 Task: Fill out the customer information form with the provided details.
Action: Mouse moved to (470, 98)
Screenshot: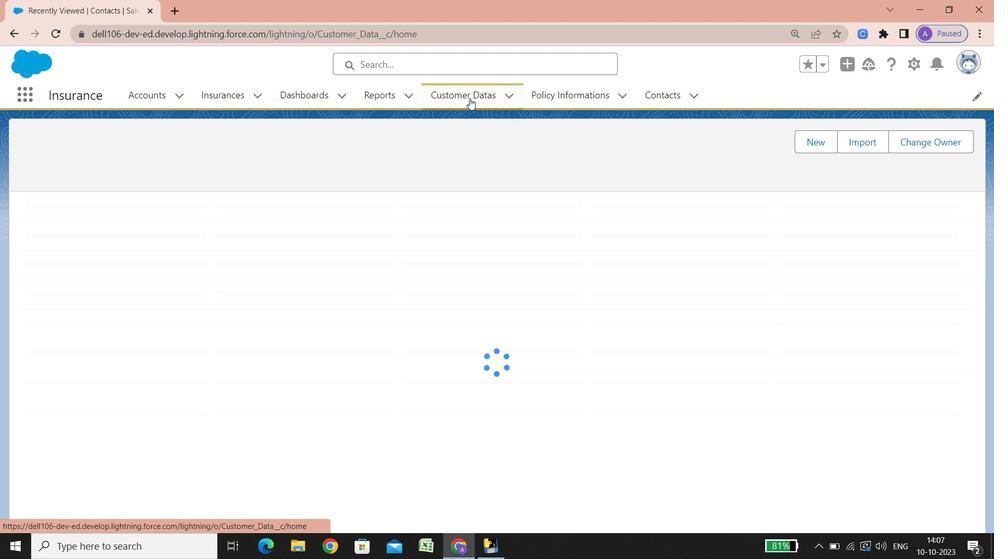 
Action: Mouse pressed left at (470, 98)
Screenshot: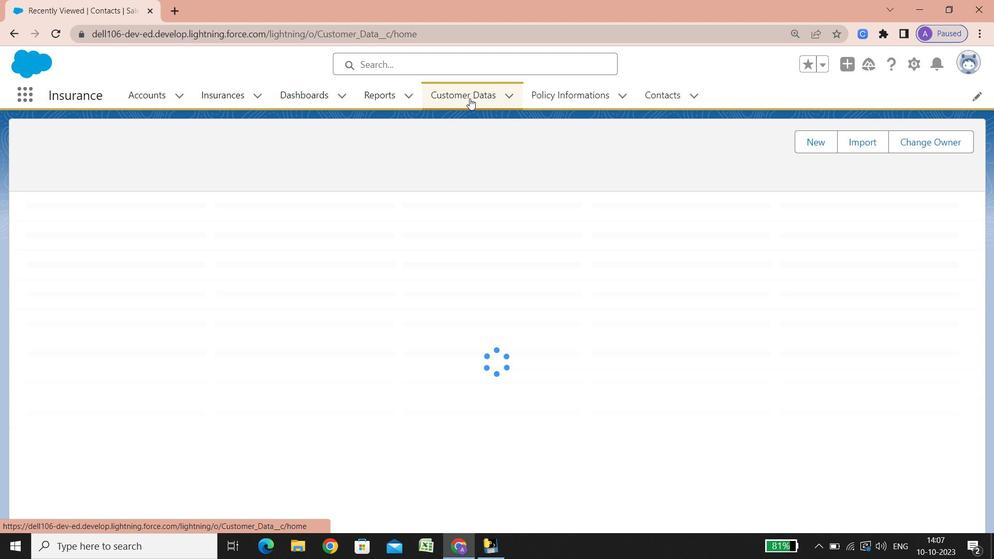
Action: Mouse pressed left at (470, 98)
Screenshot: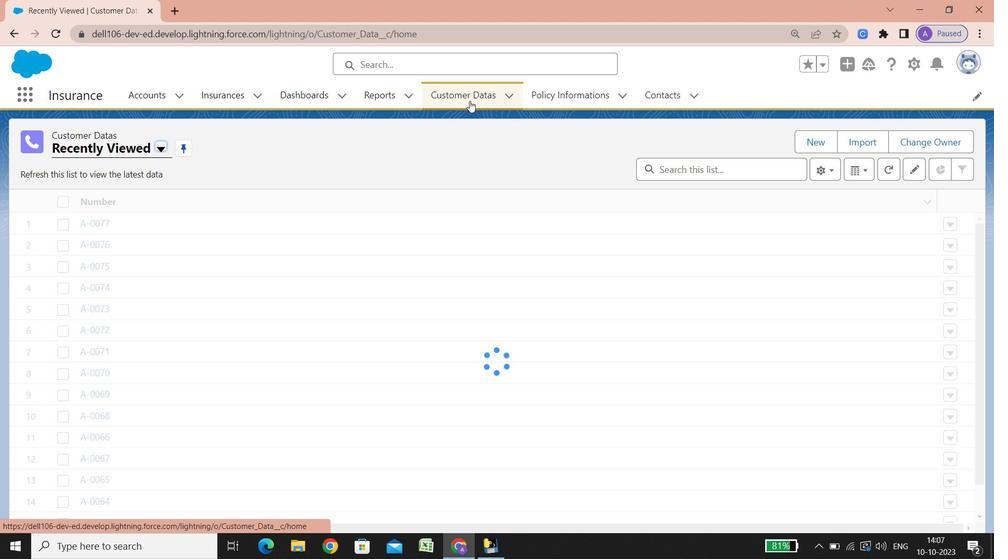 
Action: Mouse moved to (814, 143)
Screenshot: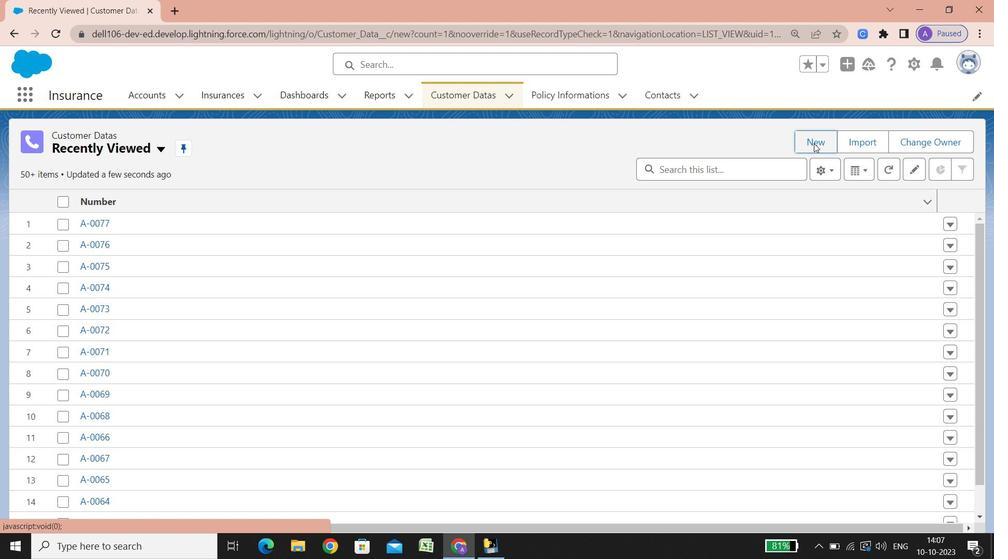
Action: Mouse pressed left at (814, 143)
Screenshot: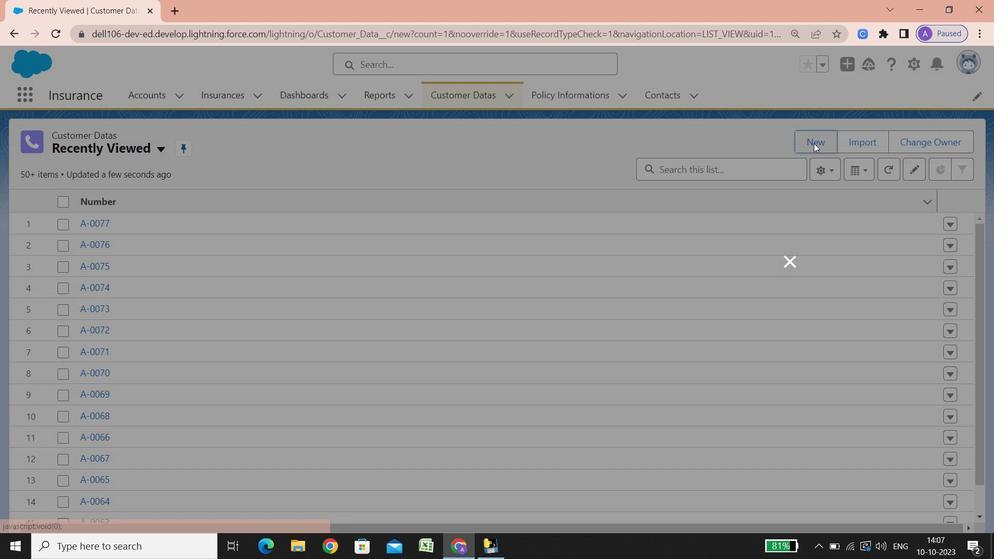 
Action: Mouse moved to (248, 238)
Screenshot: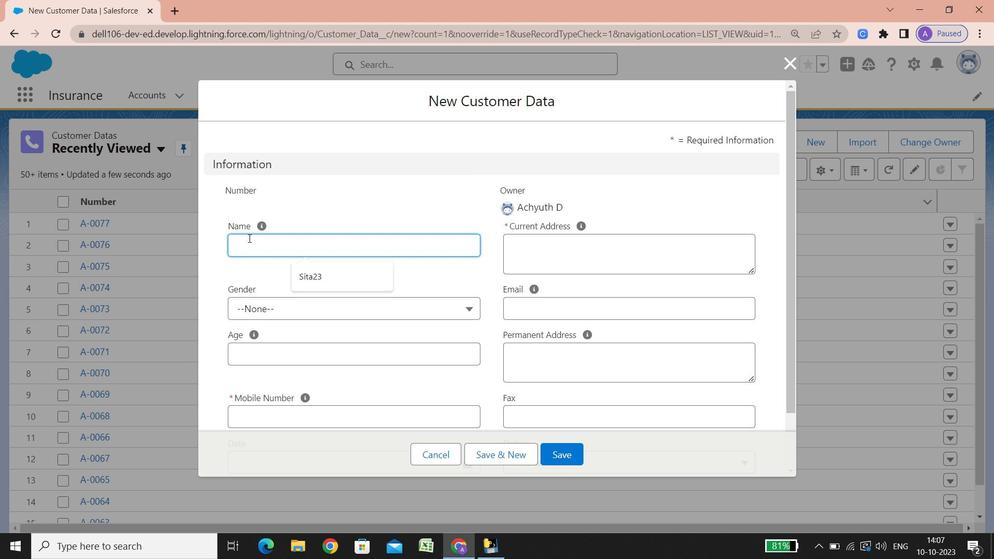 
Action: Mouse pressed left at (248, 238)
Screenshot: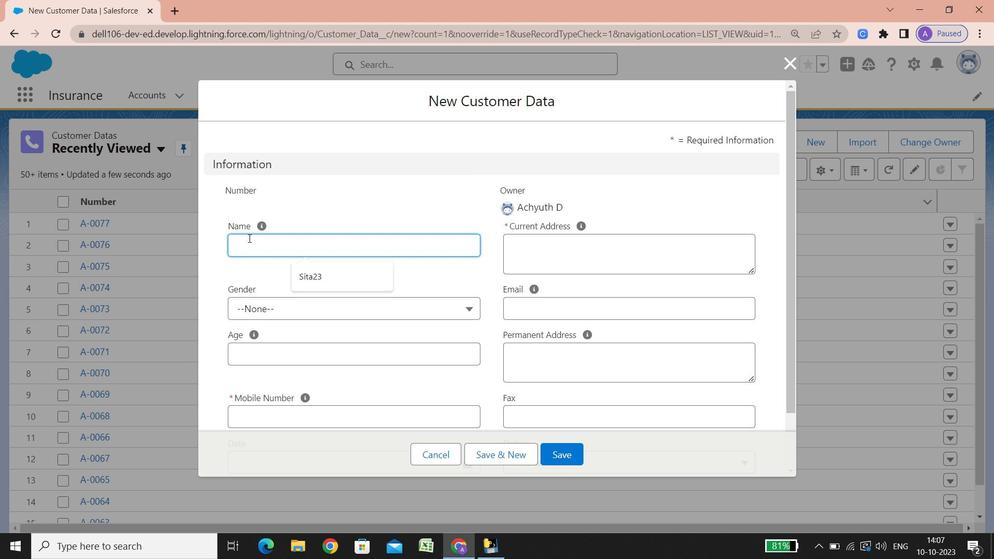 
Action: Key pressed <Key.shift><Key.shift><Key.shift><Key.shift>Ram78
Screenshot: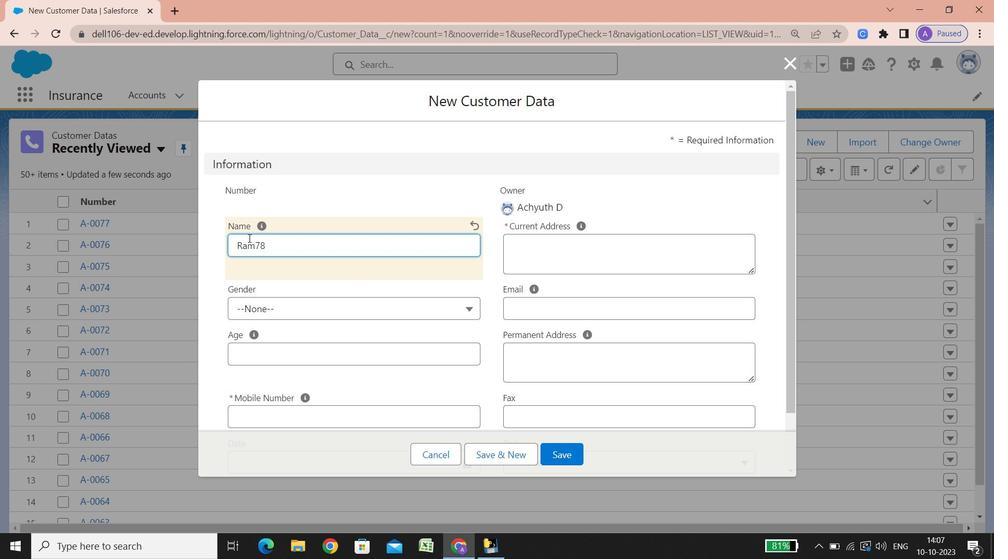 
Action: Mouse moved to (347, 309)
Screenshot: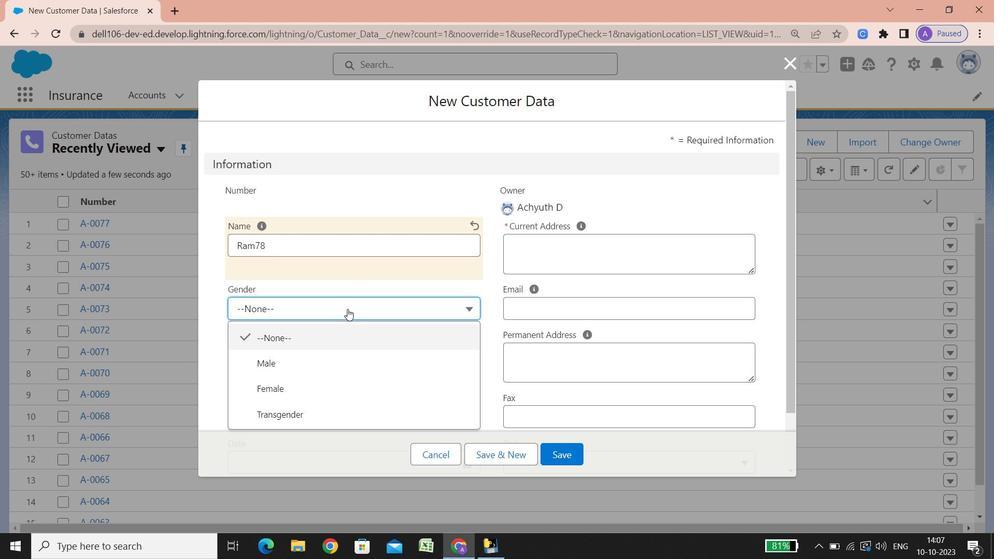 
Action: Mouse pressed left at (347, 309)
Screenshot: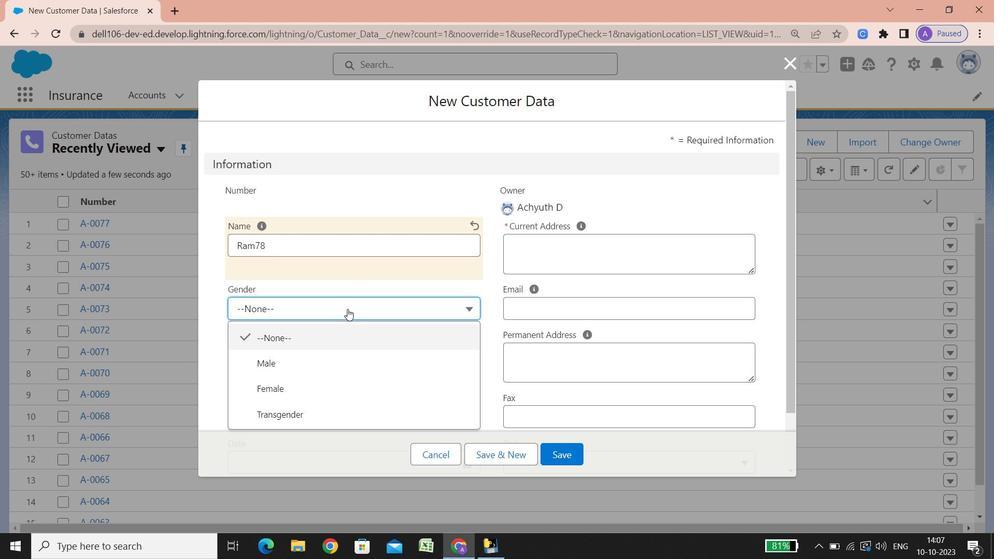 
Action: Mouse moved to (292, 366)
Screenshot: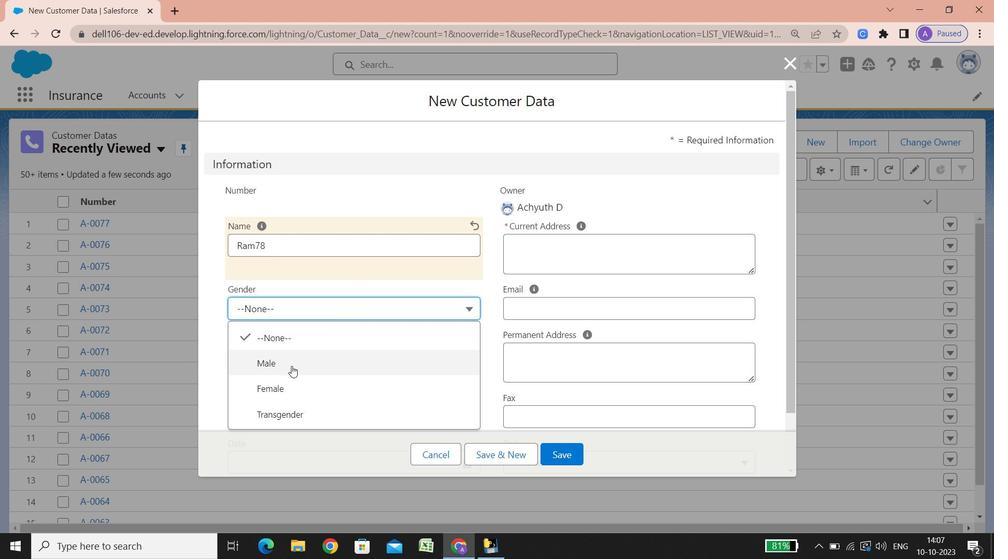
Action: Mouse pressed left at (292, 366)
Screenshot: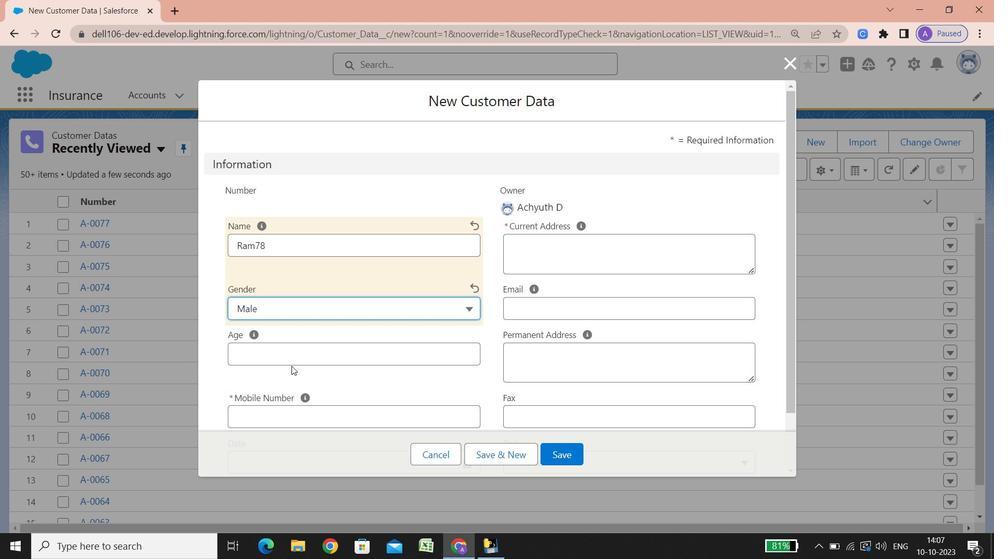 
Action: Mouse moved to (279, 355)
Screenshot: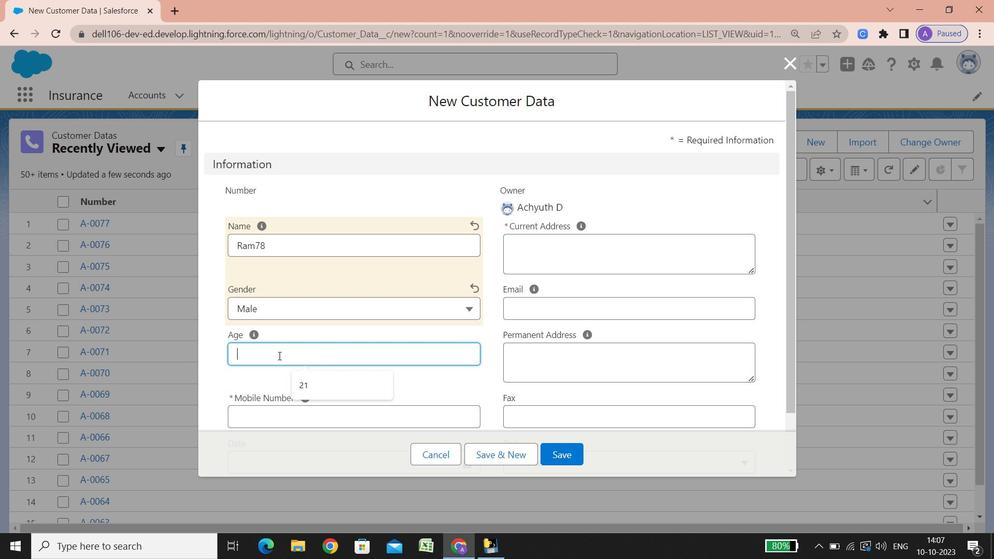 
Action: Mouse pressed left at (279, 355)
Screenshot: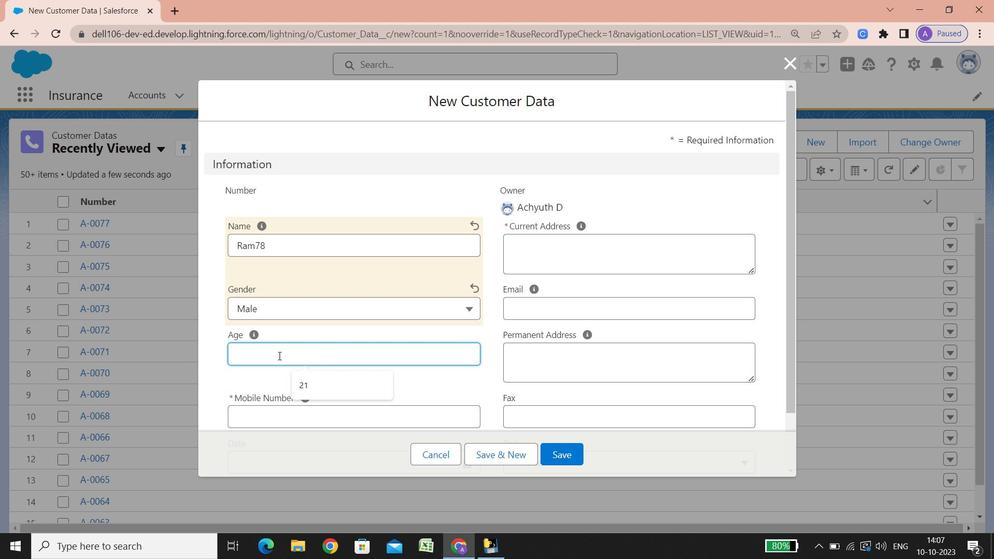
Action: Key pressed 23
Screenshot: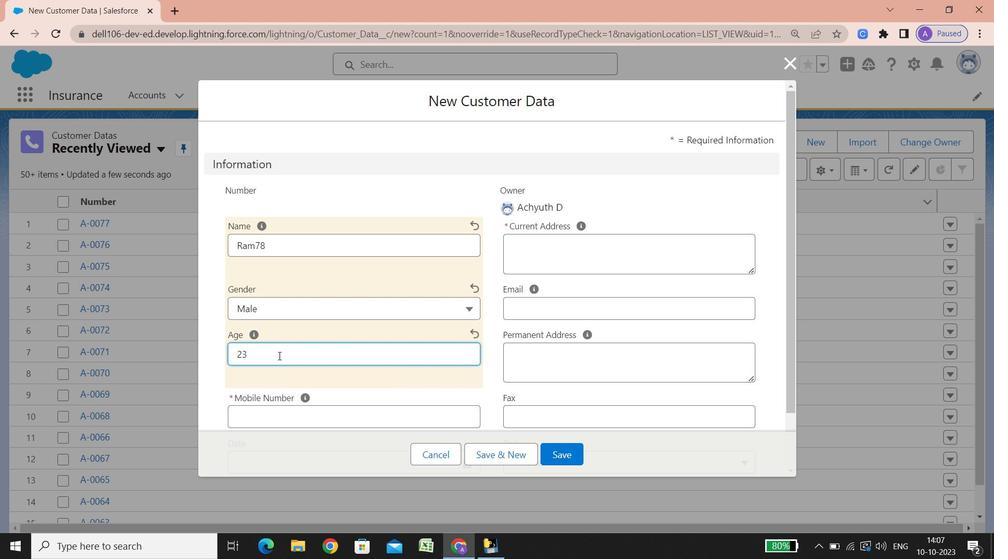 
Action: Mouse moved to (343, 376)
Screenshot: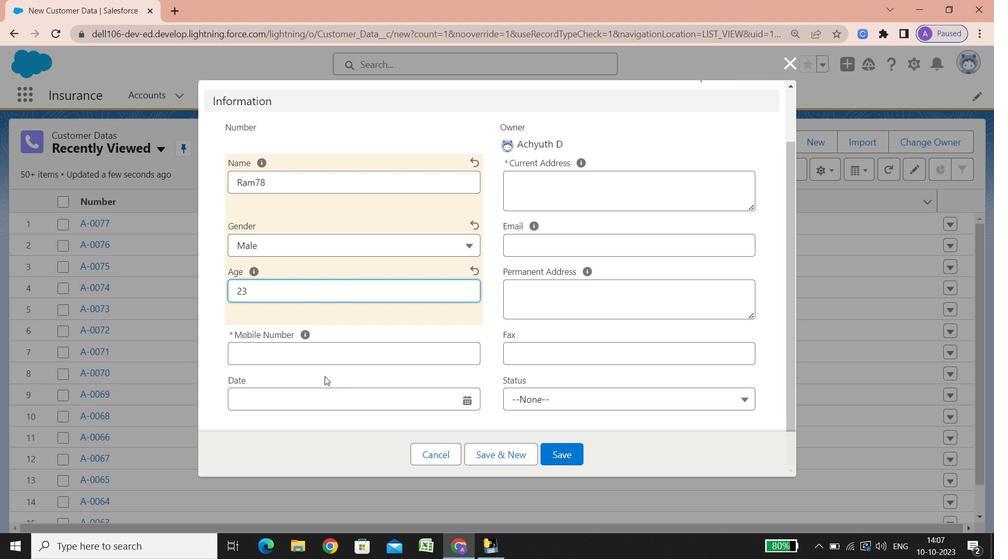 
Action: Mouse scrolled (343, 376) with delta (0, 0)
Screenshot: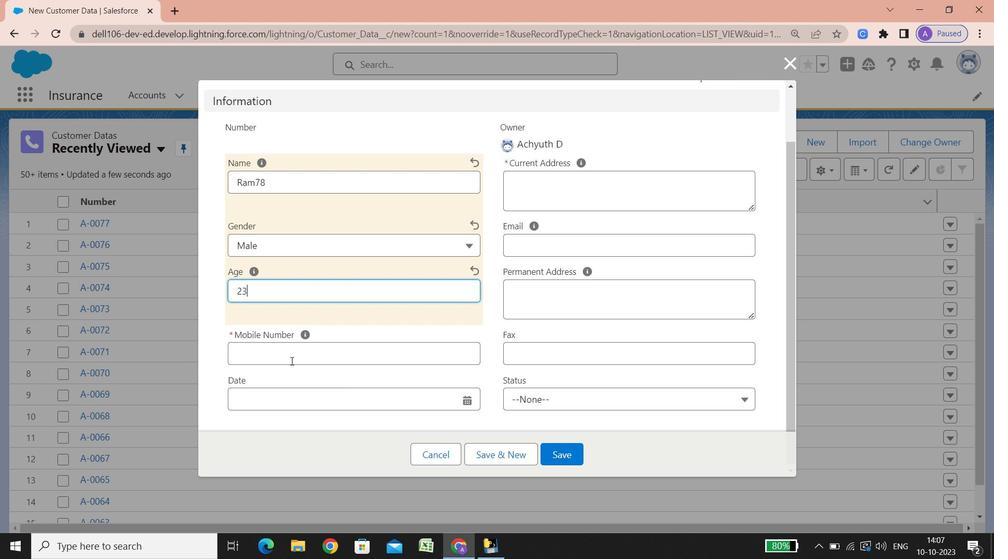 
Action: Mouse scrolled (343, 376) with delta (0, 0)
Screenshot: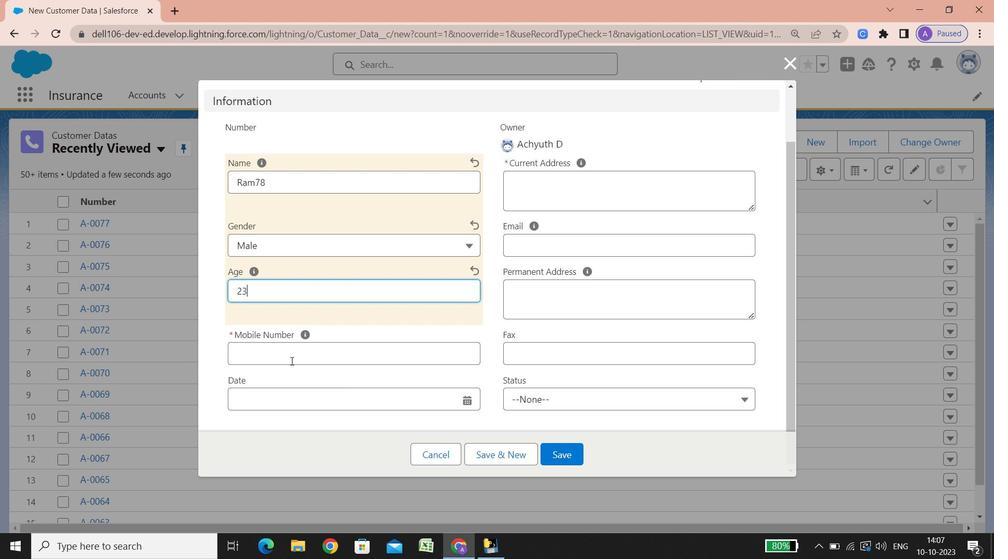 
Action: Mouse scrolled (343, 376) with delta (0, 0)
Screenshot: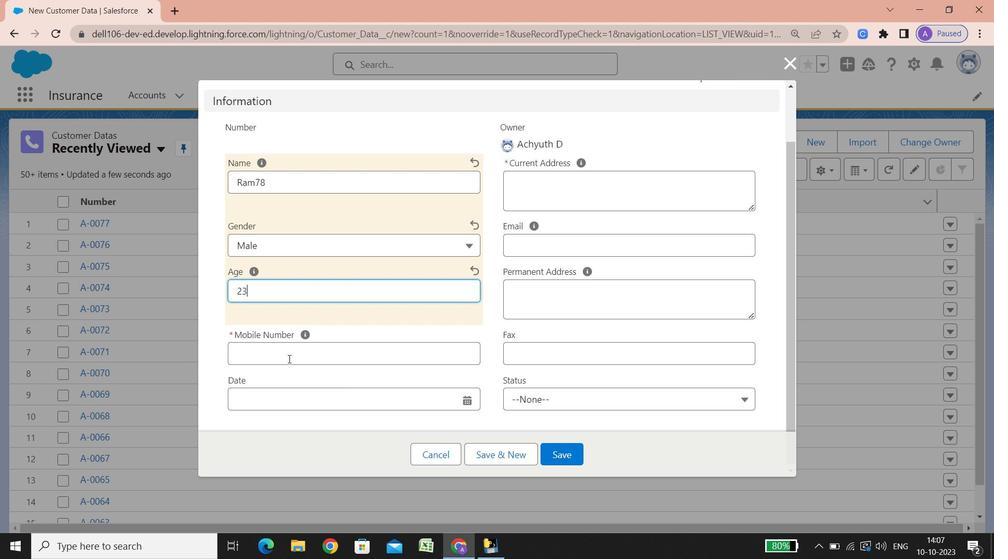 
Action: Mouse scrolled (343, 376) with delta (0, 0)
Screenshot: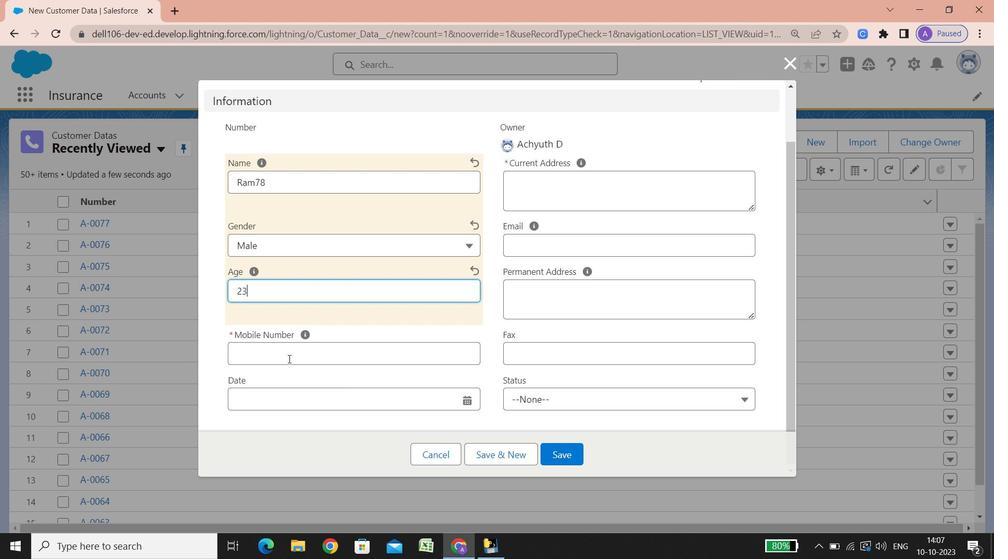 
Action: Mouse scrolled (343, 376) with delta (0, 0)
Screenshot: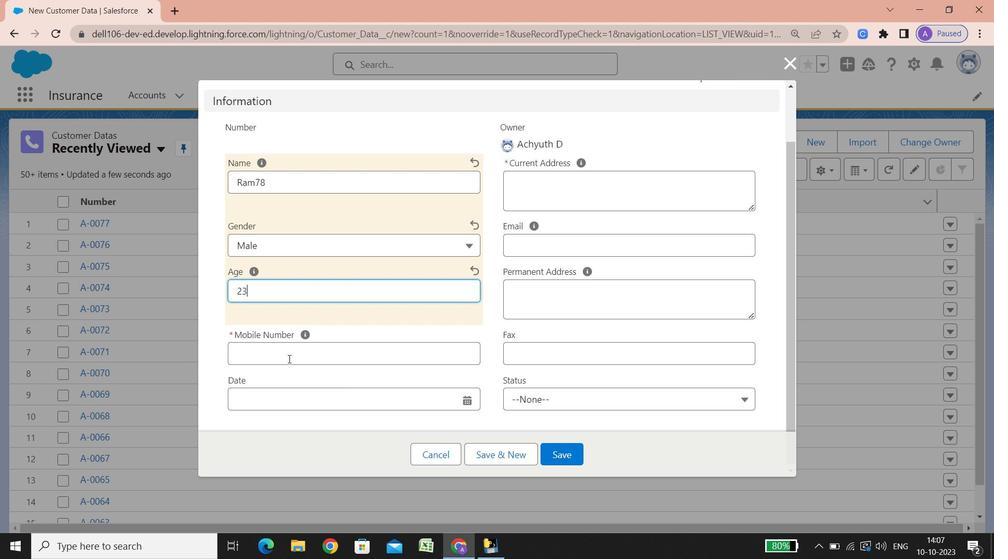 
Action: Mouse scrolled (343, 376) with delta (0, 0)
Screenshot: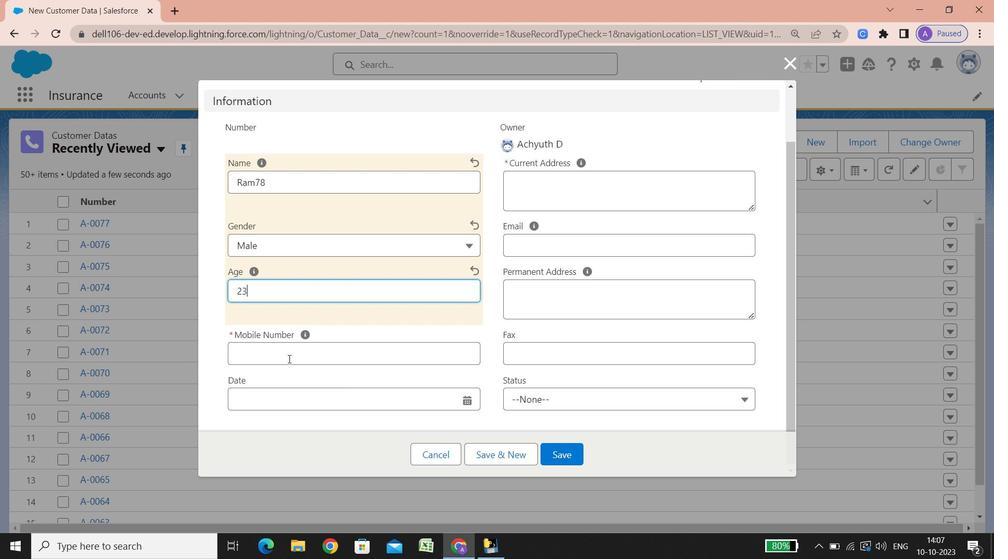 
Action: Mouse scrolled (343, 376) with delta (0, 0)
Screenshot: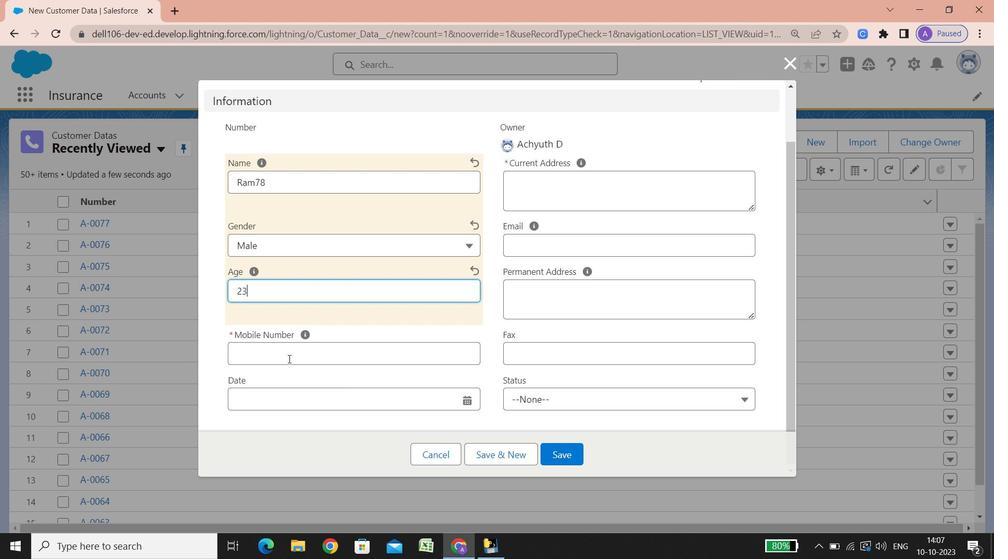 
Action: Mouse scrolled (343, 376) with delta (0, 0)
Screenshot: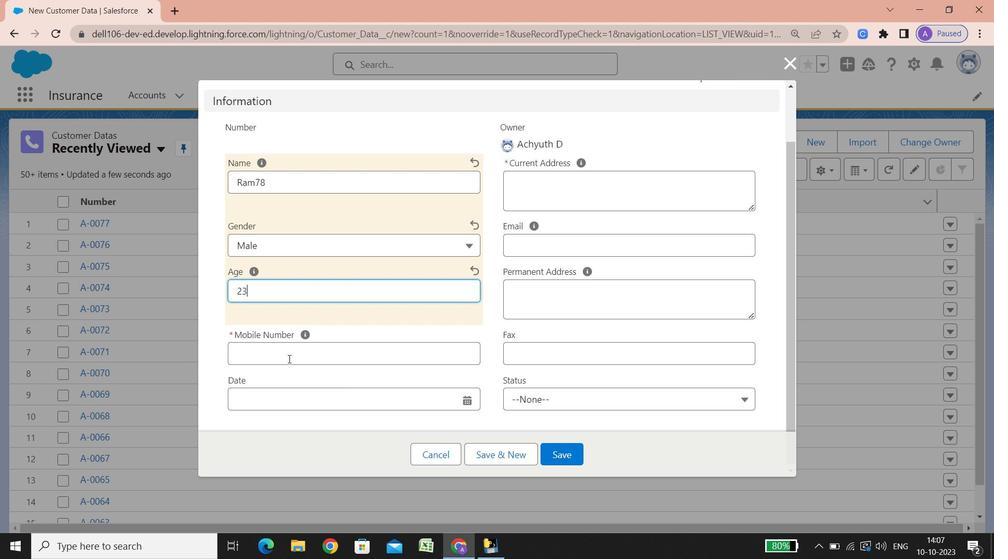
Action: Mouse moved to (288, 359)
Screenshot: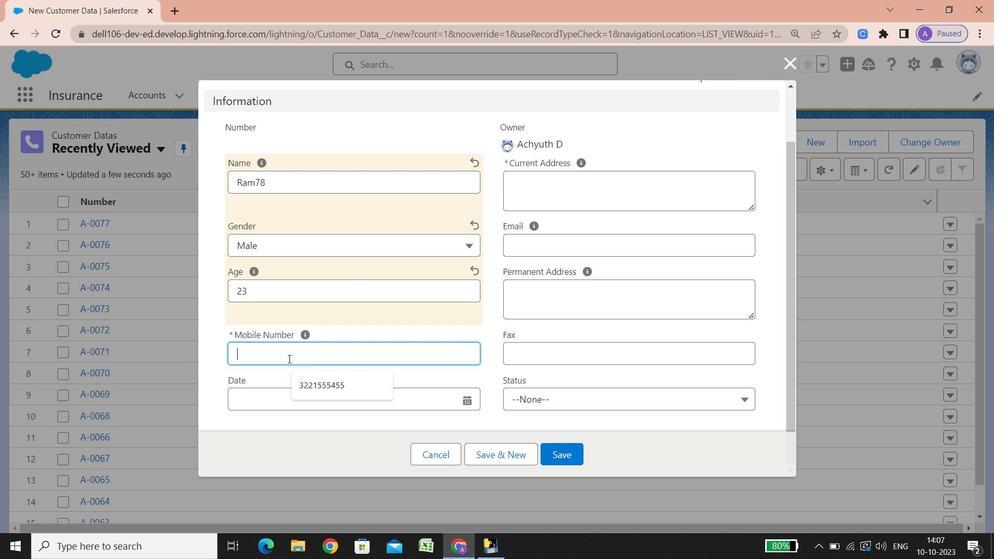 
Action: Mouse pressed left at (288, 359)
Screenshot: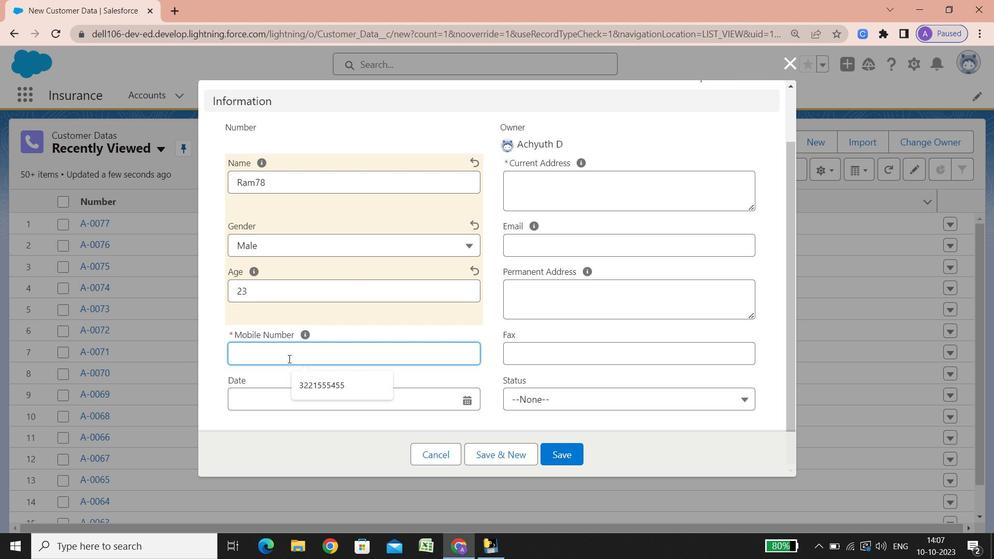 
Action: Key pressed 222851084
Screenshot: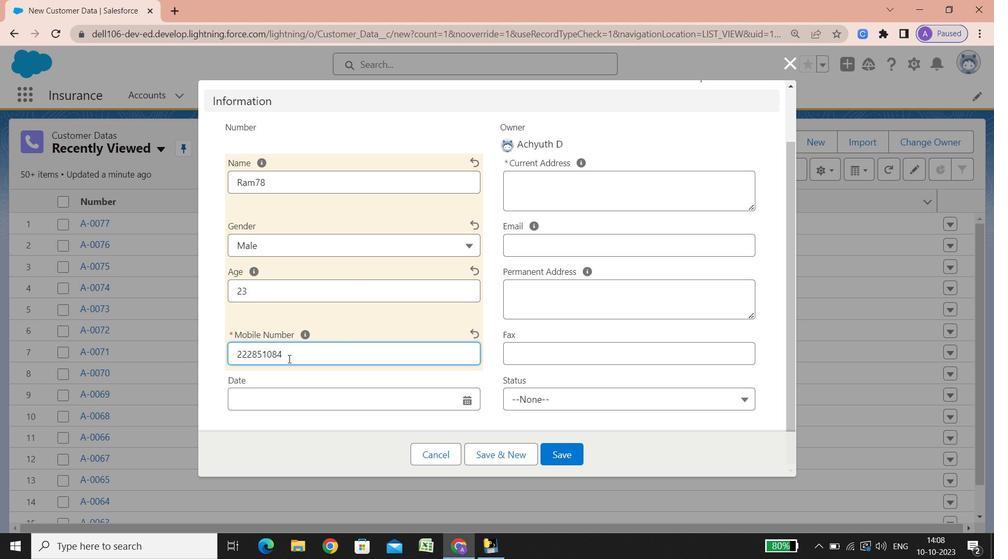 
Action: Mouse moved to (466, 406)
Screenshot: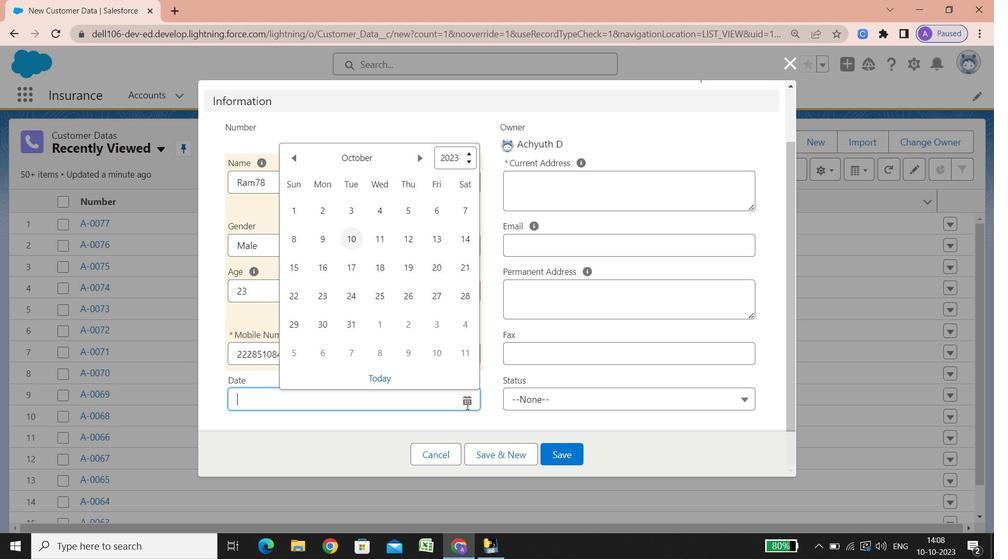 
Action: Mouse pressed left at (466, 406)
Screenshot: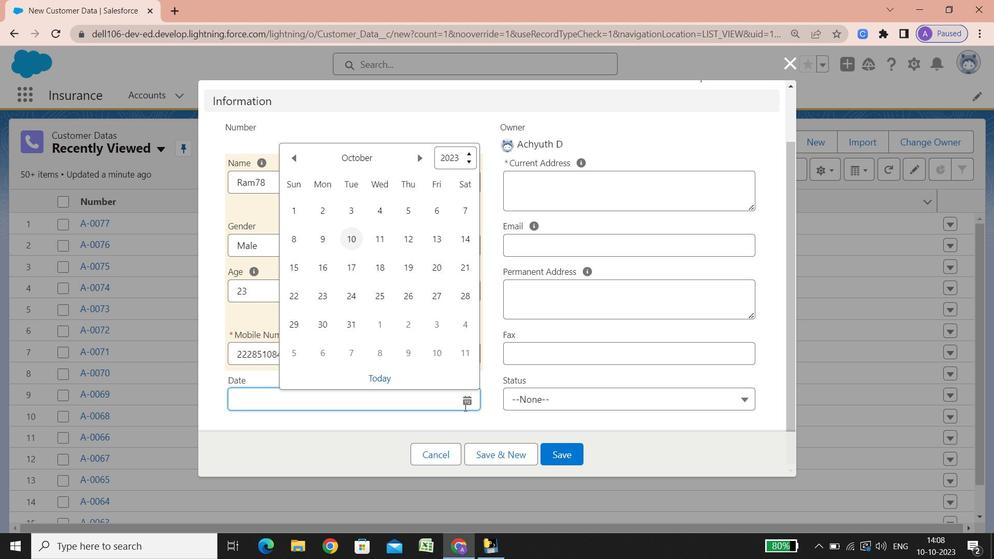 
Action: Mouse moved to (381, 375)
Screenshot: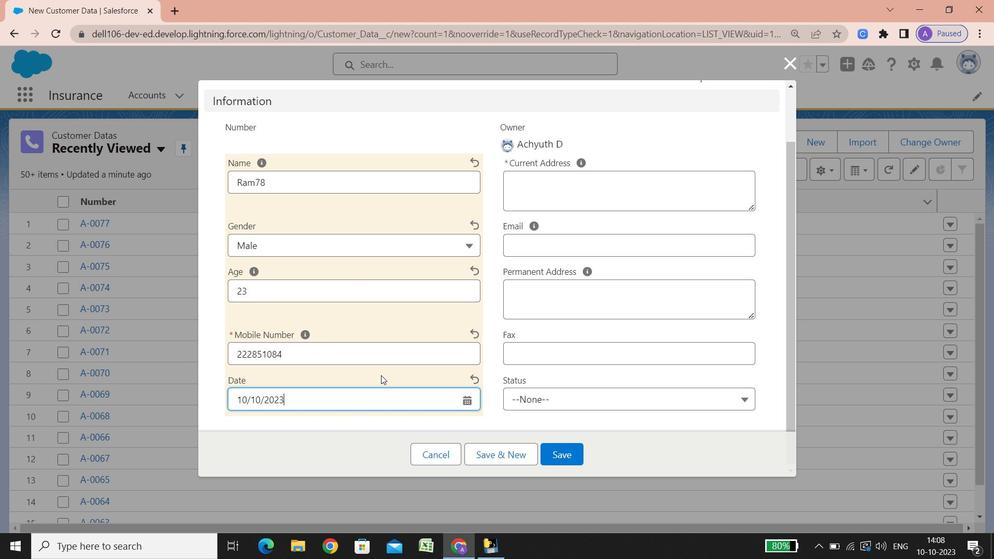 
Action: Mouse pressed left at (381, 375)
Screenshot: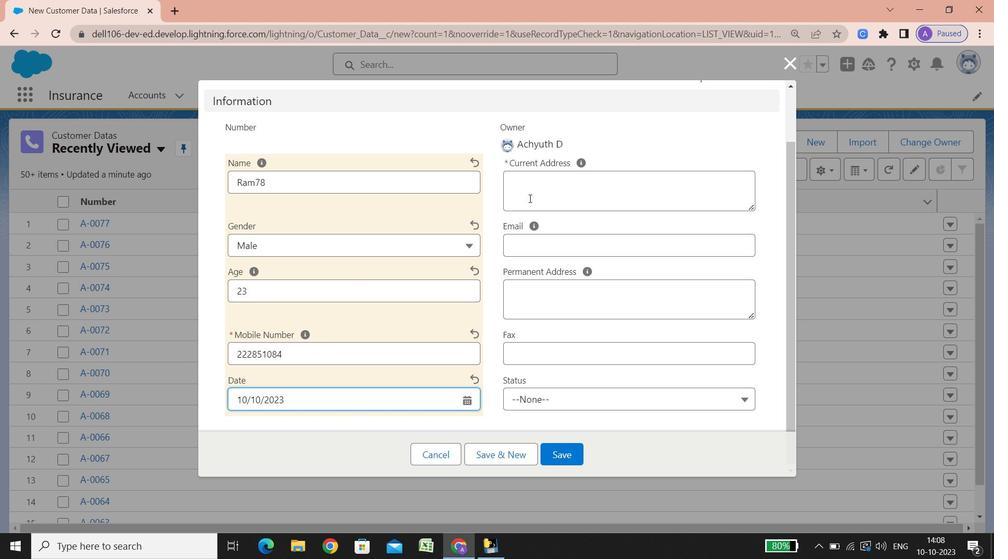 
Action: Mouse moved to (521, 183)
Screenshot: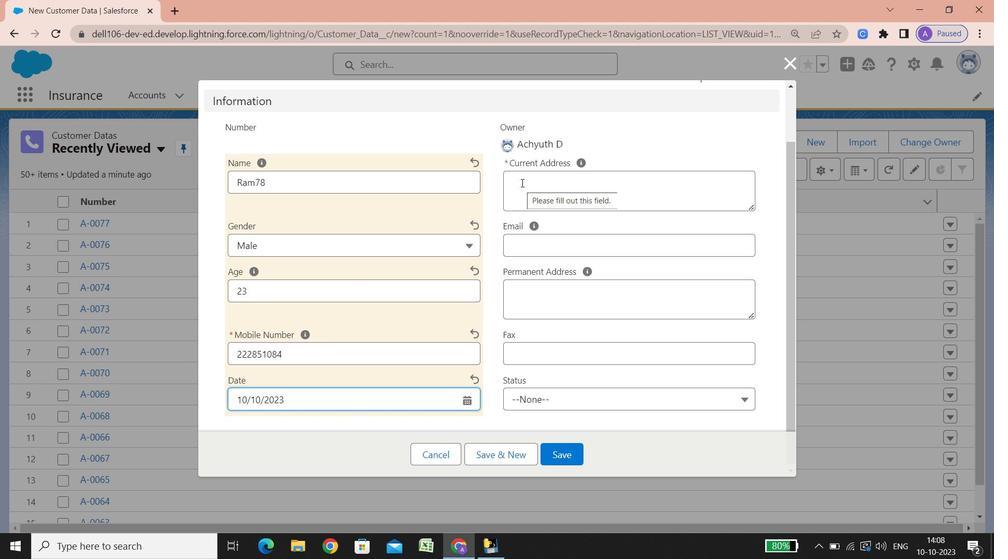 
Action: Mouse pressed left at (521, 183)
Screenshot: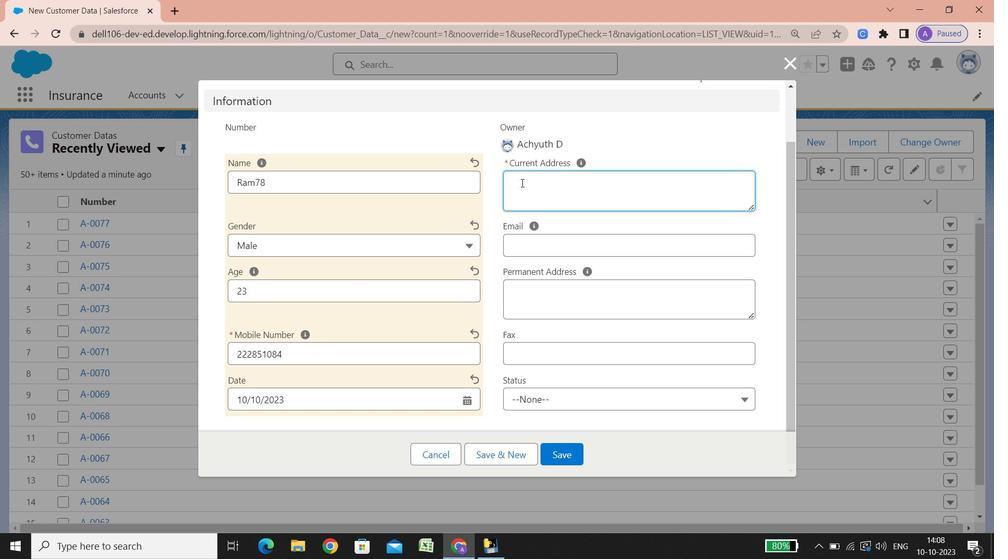 
Action: Key pressed <Key.shift><Key.shift><Key.shift>Street<Key.space><Key.shift_r><Key.shift_r><Key.shift_r><Key.shift_r><Key.shift_r><Key.shift_r><Key.shift_r><Key.shift_r>:<Key.space>3,<Key.space><Key.shift>Mahavir<Key.space>lndl<Key.space><Key.shift><Key.shift><Key.shift>Estate,<Key.space><Key.shift>Off<Key.space><Key.shift><Key.shift><Key.shift><Key.shift><Key.shift><Key.shift><Key.shift><Key.shift>Sankin
Screenshot: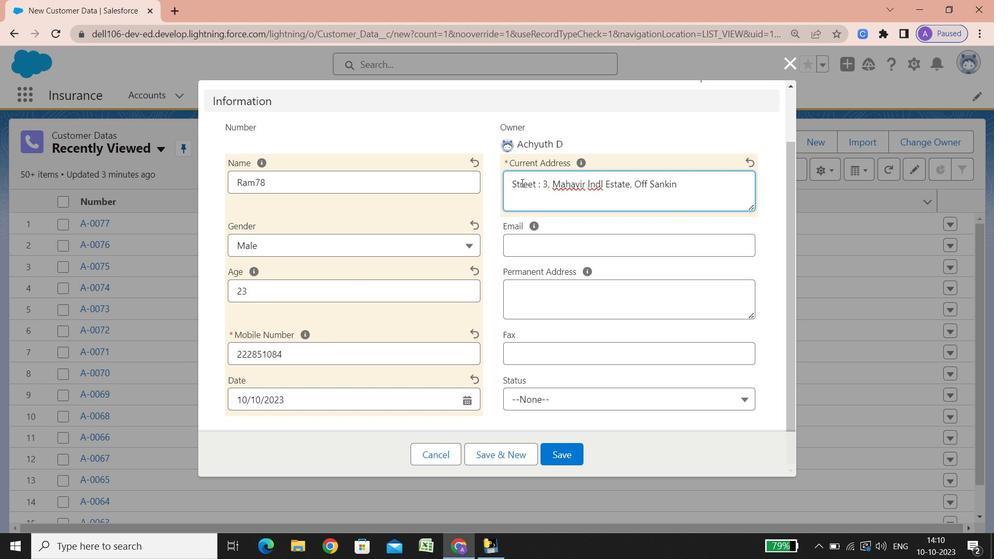 
Action: Mouse moved to (521, 189)
Screenshot: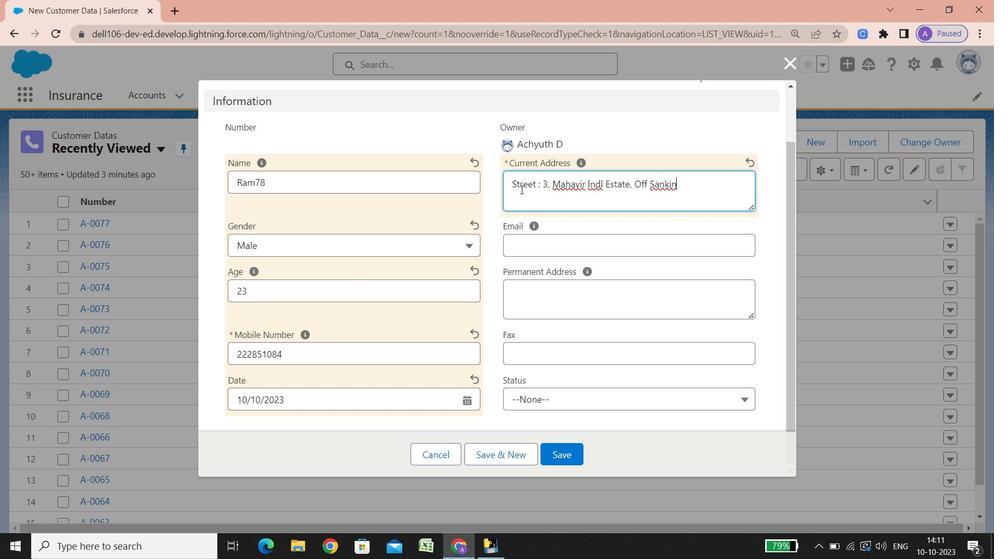 
Action: Key pressed a
Screenshot: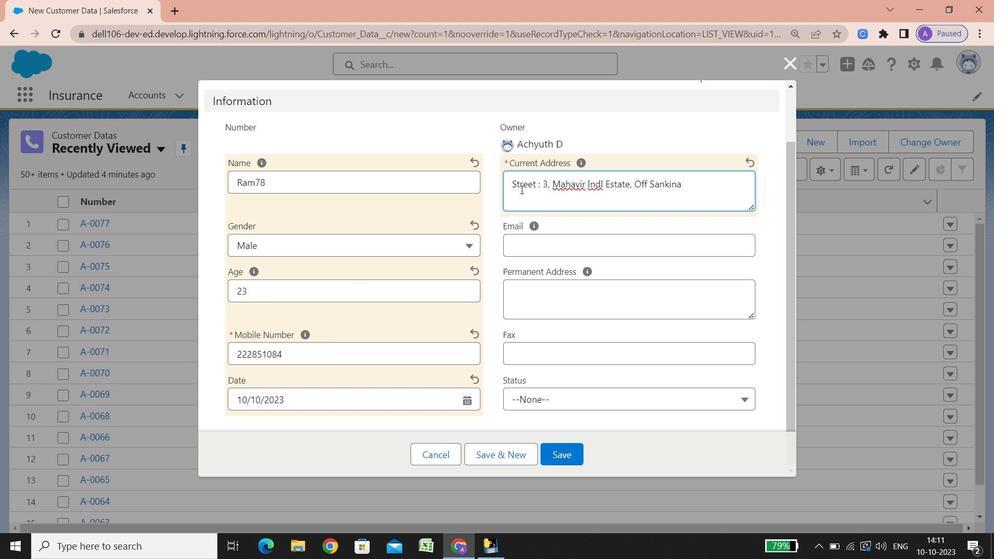 
Action: Mouse moved to (524, 190)
Screenshot: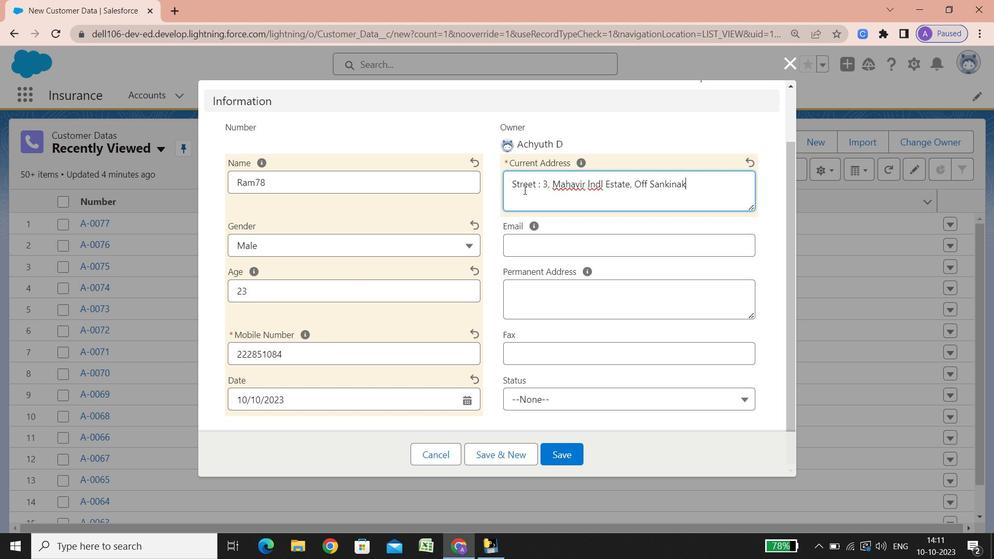 
Action: Key pressed ka<Key.space><Key.shift>Kurla<Key.space><Key.shift><Key.shift><Key.shift><Key.shift><Key.shift>Road,<Key.space><Key.shift><Key.shift><Key.shift><Key.shift><Key.shift><Key.shift><Key.shift><Key.shift><Key.shift><Key.shift><Key.shift><Key.shift><Key.shift><Key.shift><Key.shift><Key.shift><Key.shift><Key.shift>Sakinaa<Key.backspace>ka,<Key.space><Key.shift>Head<Key.space><Key.shift>Office,<Key.space><Key.shift><Key.shift><Key.shift><Key.shift><Key.shift>Anh<Key.backspace>dheri<Key.space><Key.shift_r>:<Key.backspace><Key.shift_r><Key.shift_r><Key.shift_r><Key.shift_r><Key.shift_r><Key.shift_r><Key.shift_r><Key.shift_r><Key.shift_r>(<Key.shift><Key.shift><Key.shift><Key.shift><Key.shift><Key.shift><Key.shift><Key.shift><Key.shift>West<Key.shift_r>(<Key.backspace><Key.shift_r><Key.shift_r><Key.shift_r><Key.shift_r>(<Key.backspace>)<Key.enter><Key.shift>City<Key.space><Key.shift_r><Key.shift_r><Key.shift_r><Key.shift_r><Key.shift_r><Key.shift_r><Key.shift_r><Key.shift_r><Key.shift_r><Key.shift_r><Key.shift_r><Key.shift_r><Key.shift_r><Key.shift_r><Key.shift_r><Key.shift_r><Key.shift_r>:
Screenshot: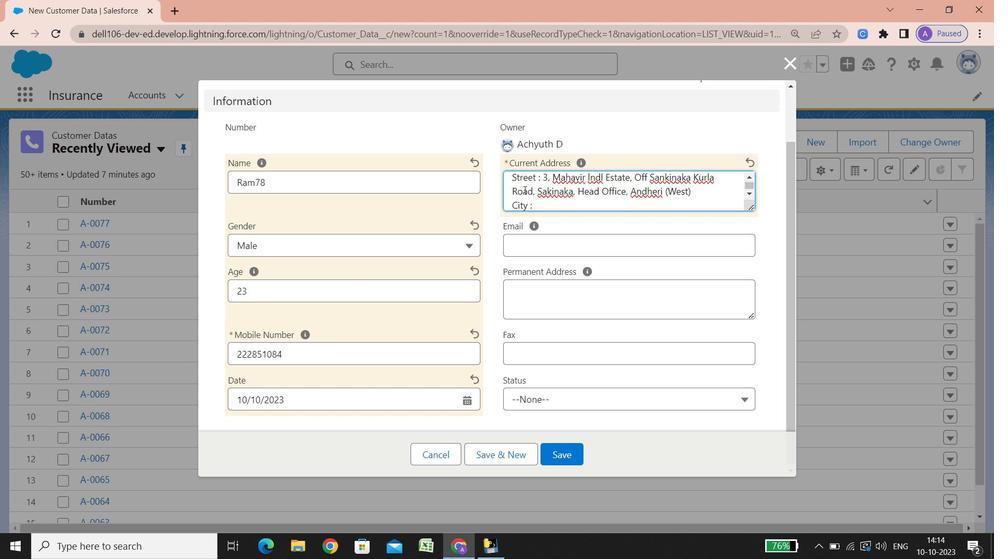 
Action: Mouse moved to (535, 193)
Screenshot: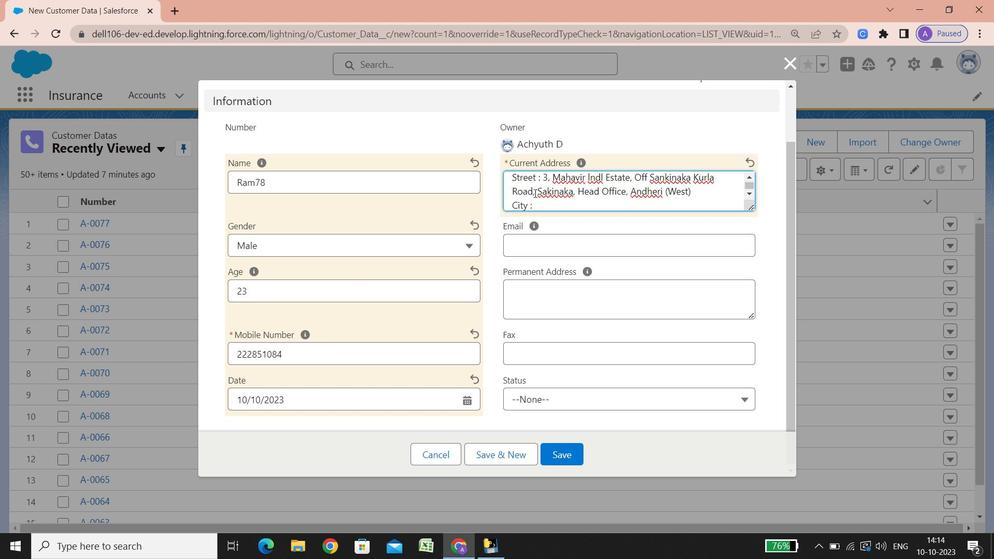 
Action: Key pressed <Key.space><Key.shift>Mumbai<Key.enter><Key.shift><Key.shift><Key.shift><Key.shift><Key.shift><Key.shift><Key.shift>State/<Key.shift>Proo<Key.backspace>vi
Screenshot: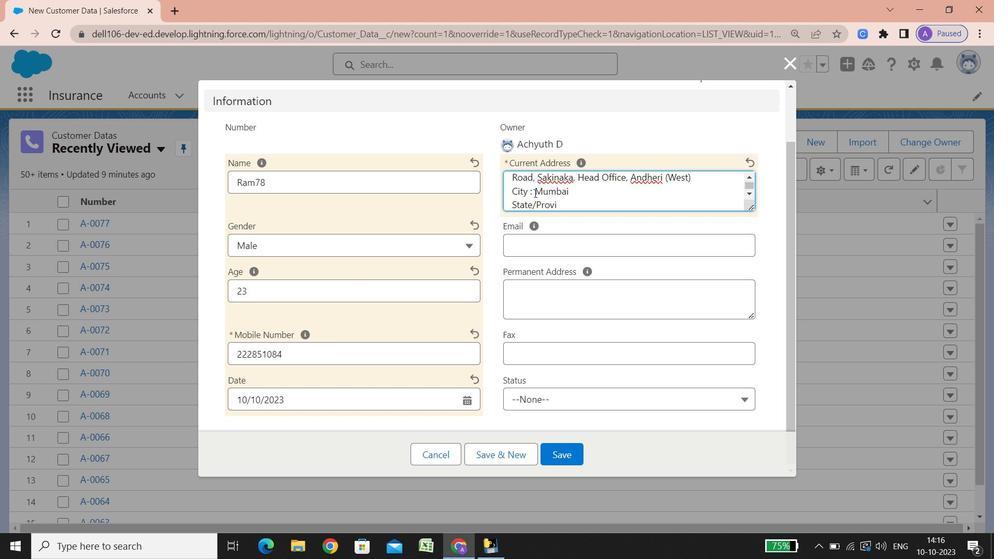 
Action: Mouse moved to (582, 204)
Screenshot: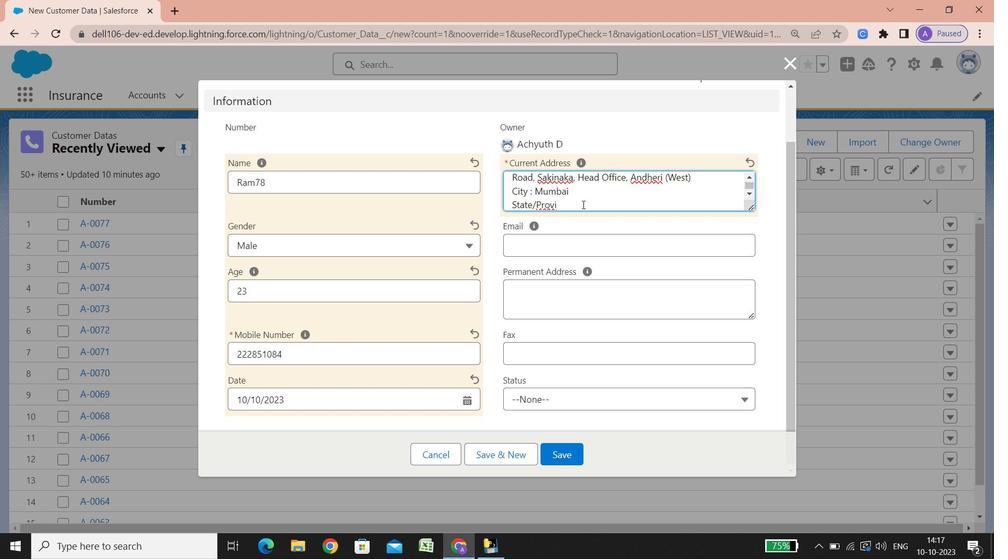 
Action: Key pressed n
Screenshot: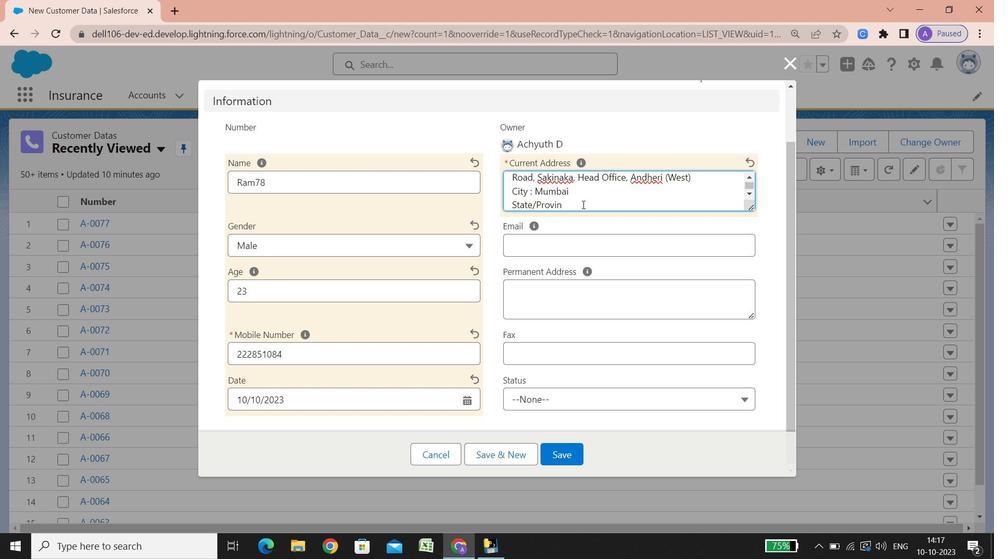 
Action: Mouse moved to (604, 201)
Screenshot: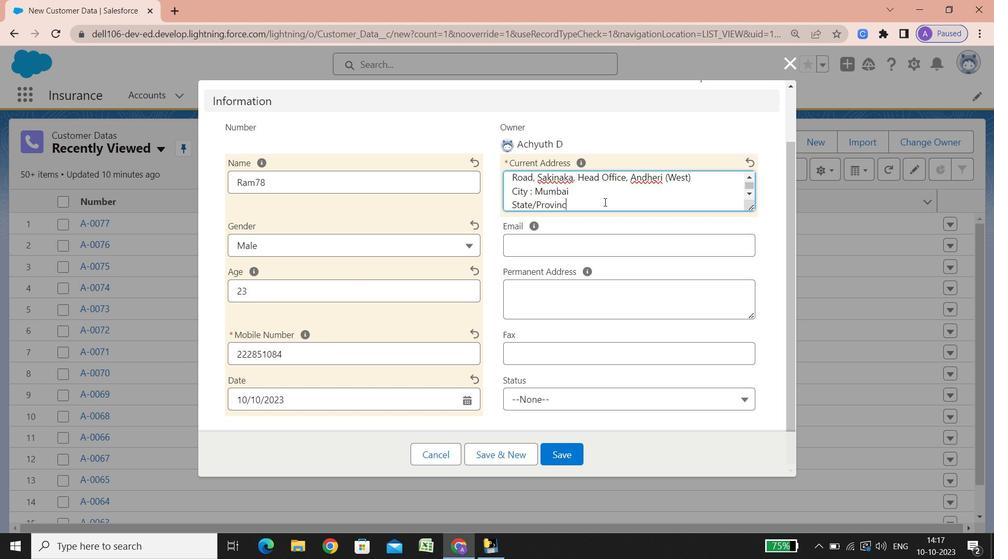 
Action: Key pressed cc<Key.backspace>e
Screenshot: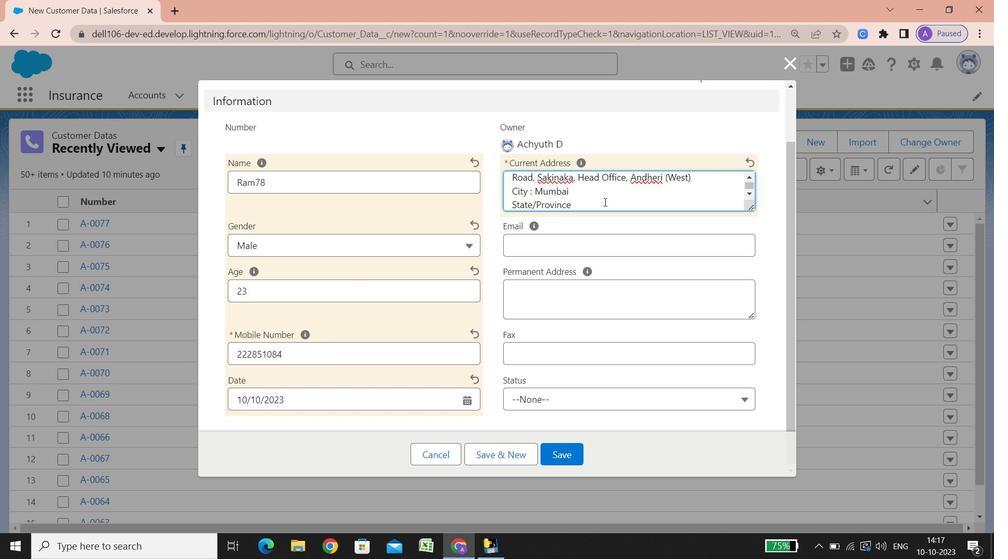 
Action: Mouse moved to (656, 199)
Screenshot: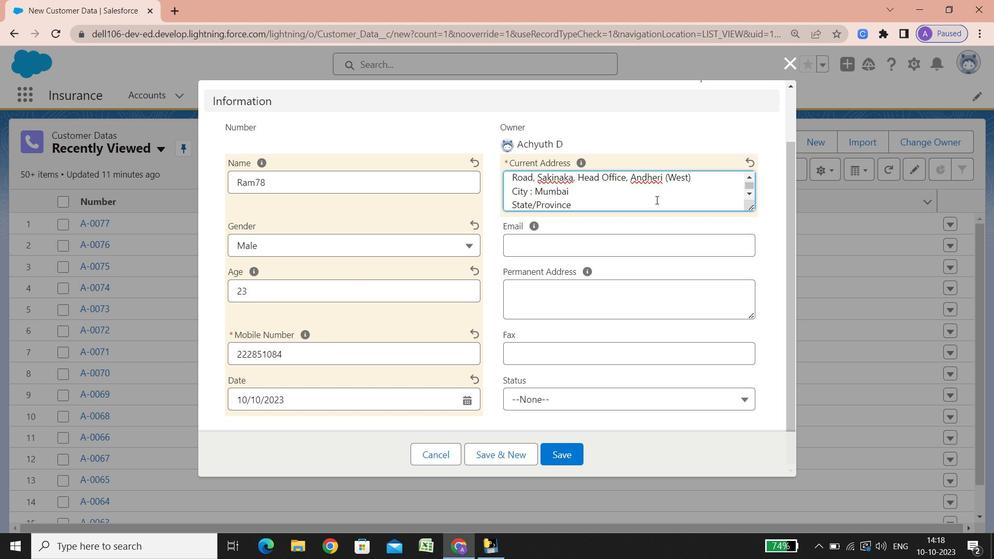 
Action: Key pressed /area
Screenshot: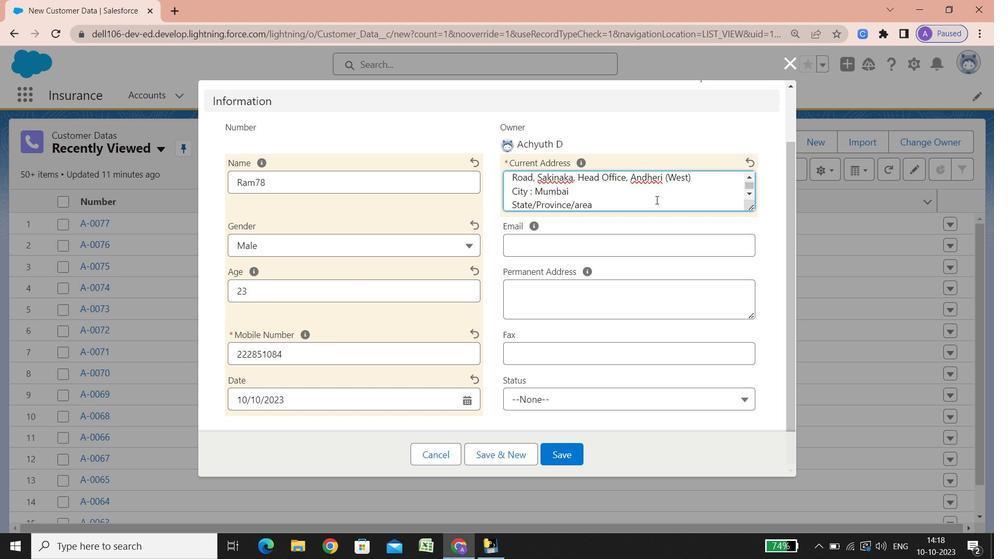 
Action: Mouse moved to (563, 211)
Screenshot: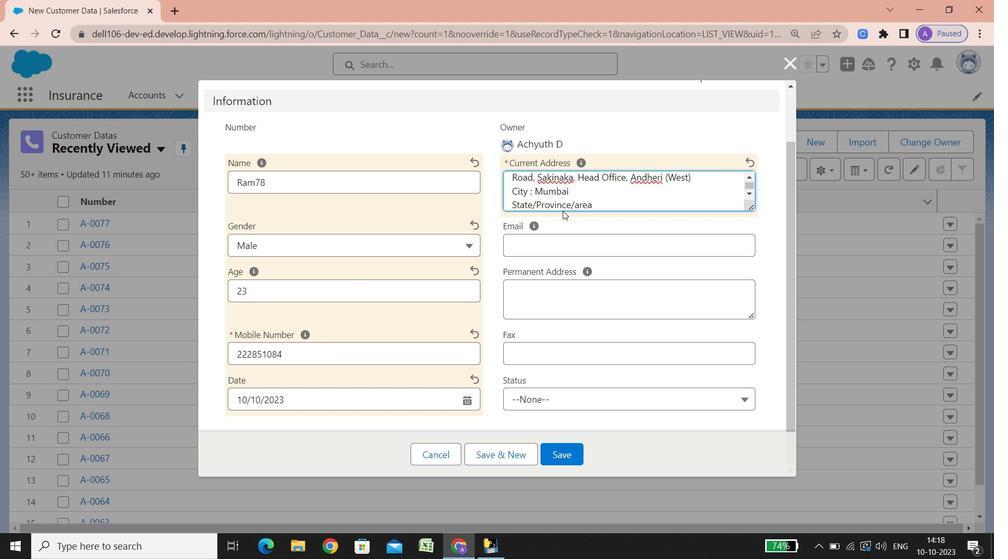 
Action: Key pressed <Key.space><Key.shift_r>:<Key.space>
Screenshot: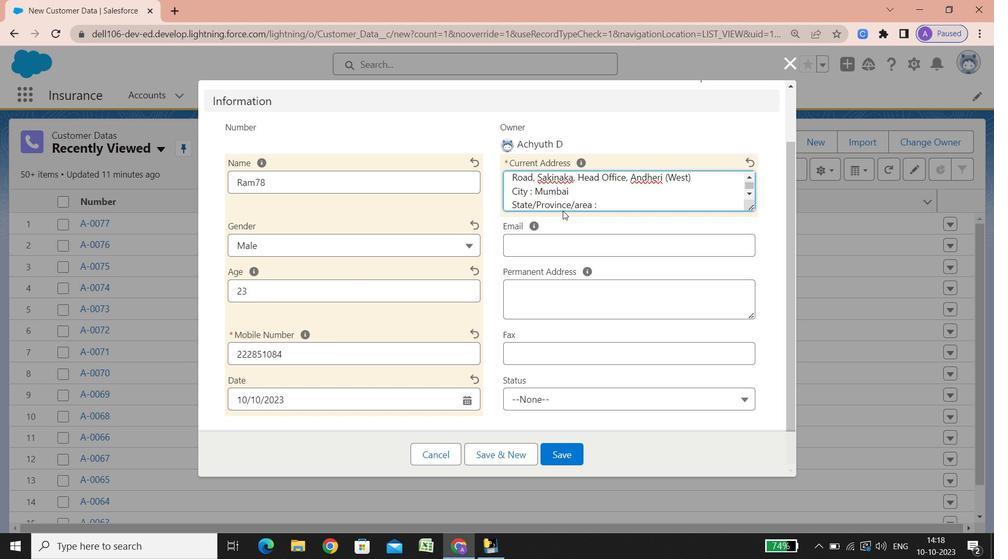 
Action: Mouse moved to (545, 222)
Screenshot: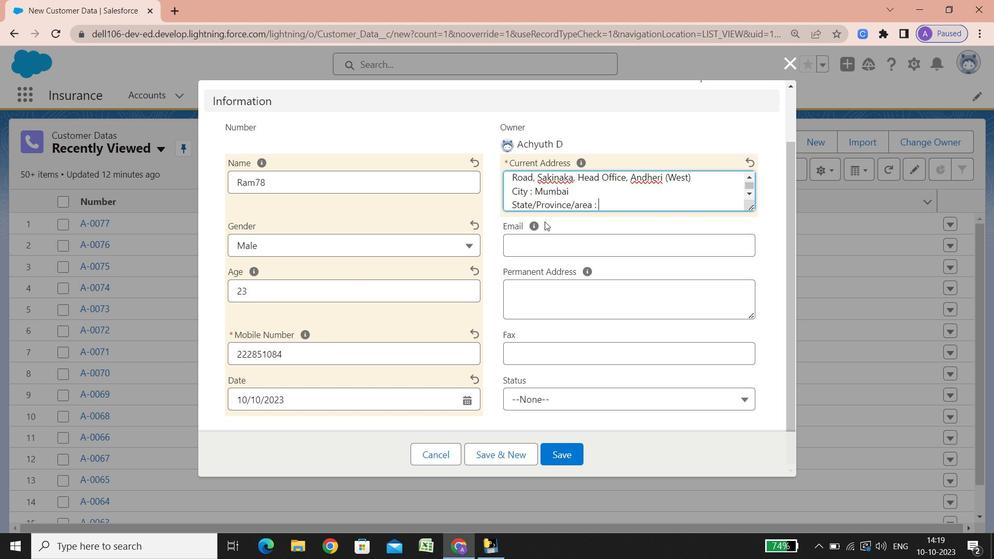 
Action: Key pressed <Key.shift_r>?<Key.shift_r><Key.shift_r>M<Key.backspace><Key.backspace><Key.shift_r>Maha
Screenshot: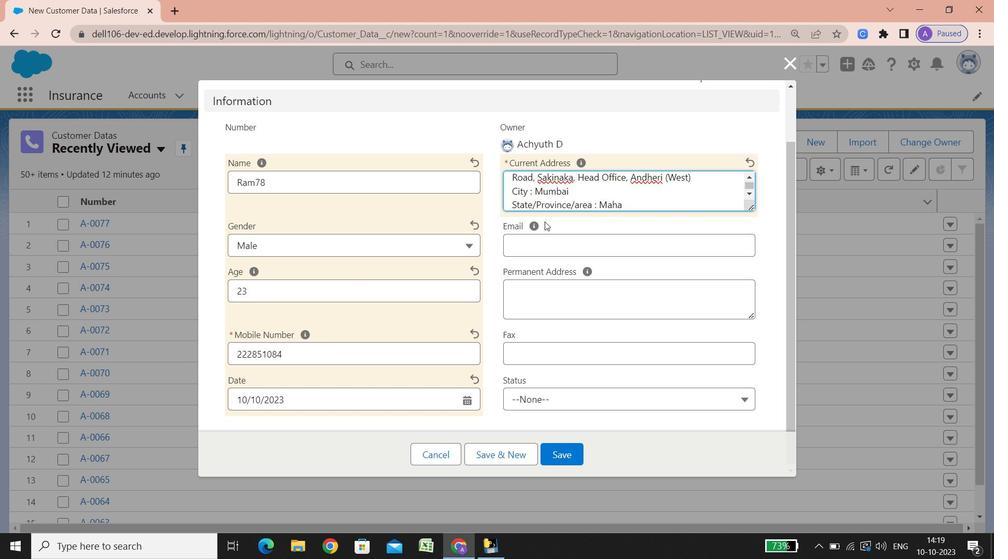 
Action: Mouse moved to (556, 217)
Screenshot: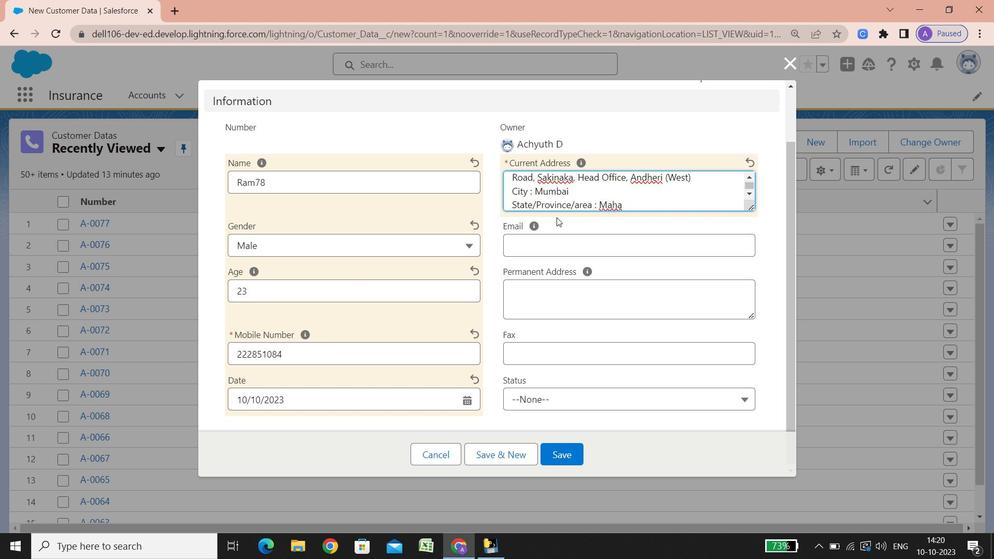 
Action: Key pressed rashtra<Key.enter><Key.shift>Phone<Key.space>num
Screenshot: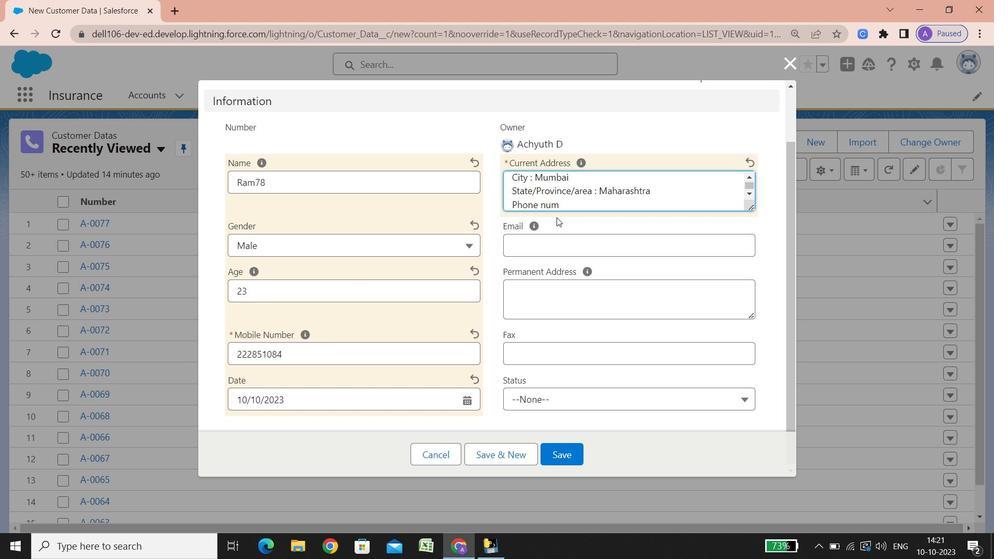 
Action: Mouse moved to (566, 217)
Screenshot: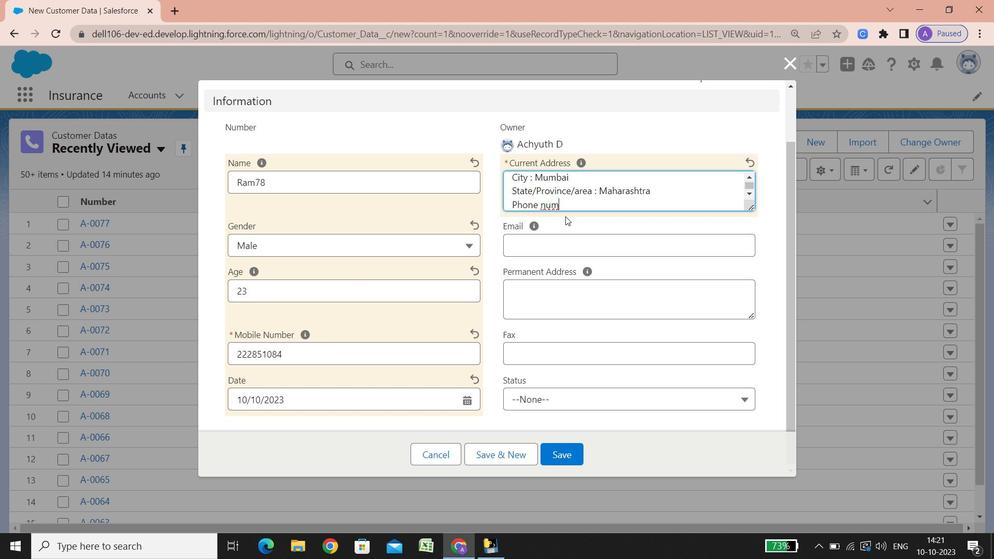 
Action: Key pressed ber<Key.space><Key.shift_r>:<Key.space>222851084<Key.enter><Key.shift><Key.shift>Zip<Key.space>code<Key.space><Key.shift_r><Key.shift_r><Key.shift_r><Key.shift_r>:<Key.space>400072<Key.enter><Key.shift>Country<Key.space>calling<Key.space>code<Key.space><Key.shift_r>:<Key.space><Key.shift_r>+91<Key.enter><Key.shift>Country<Key.space><Key.shift_r>:<Key.space><Key.shift><Key.shift><Key.shift><Key.shift><Key.shift><Key.shift><Key.shift><Key.shift><Key.shift>India
Screenshot: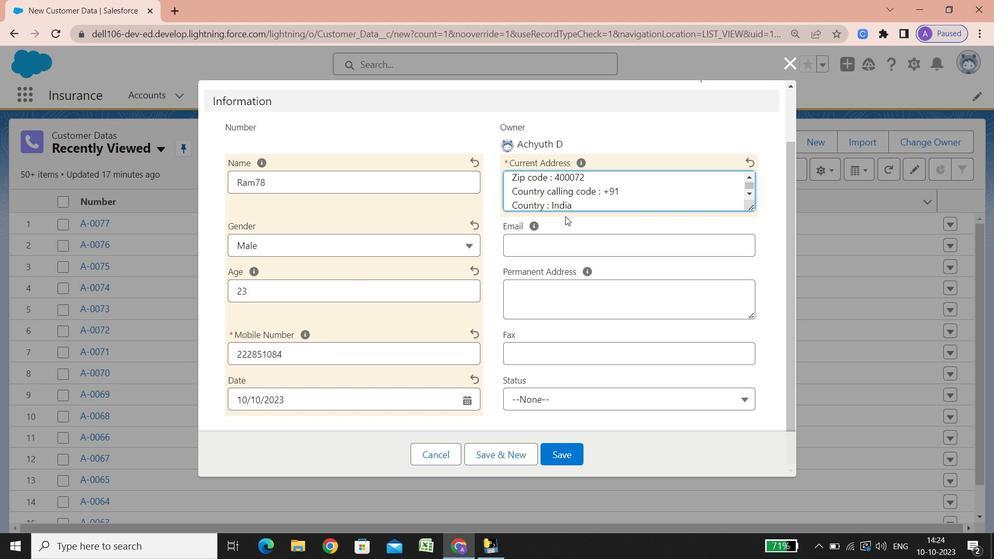 
Action: Mouse moved to (521, 243)
Screenshot: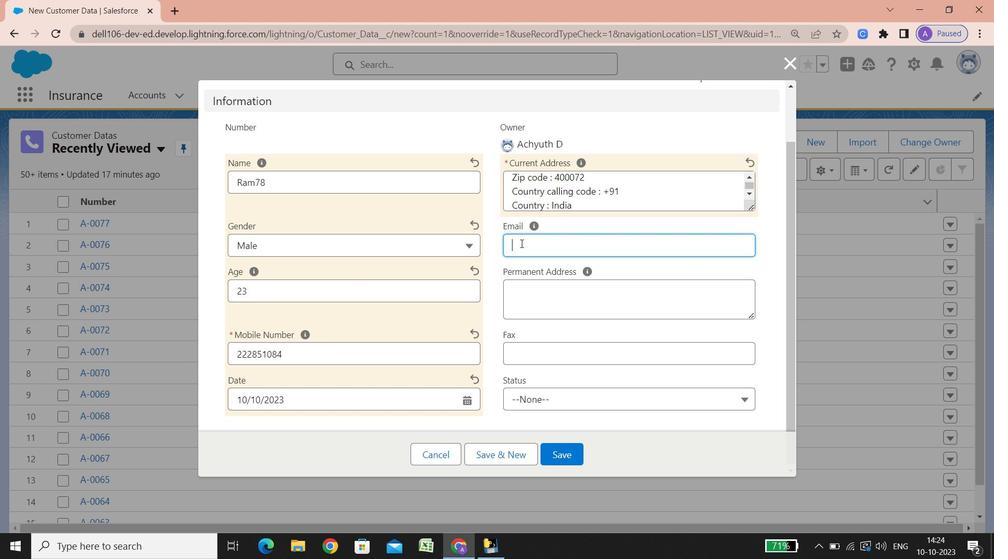 
Action: Mouse pressed left at (521, 243)
Screenshot: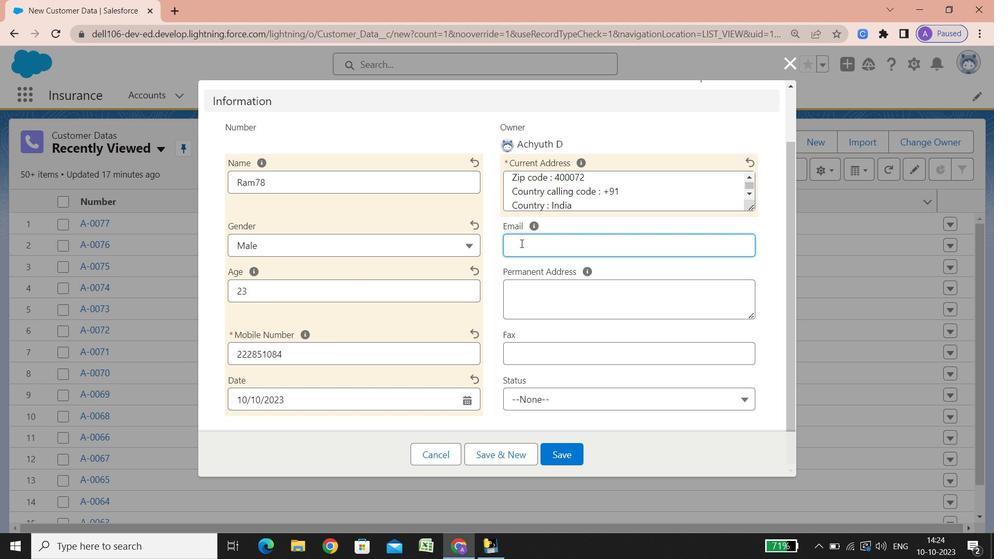 
Action: Key pressed <Key.shift><Key.shift><Key.shift>Ram783216<Key.shift_r>@gmail.com
Screenshot: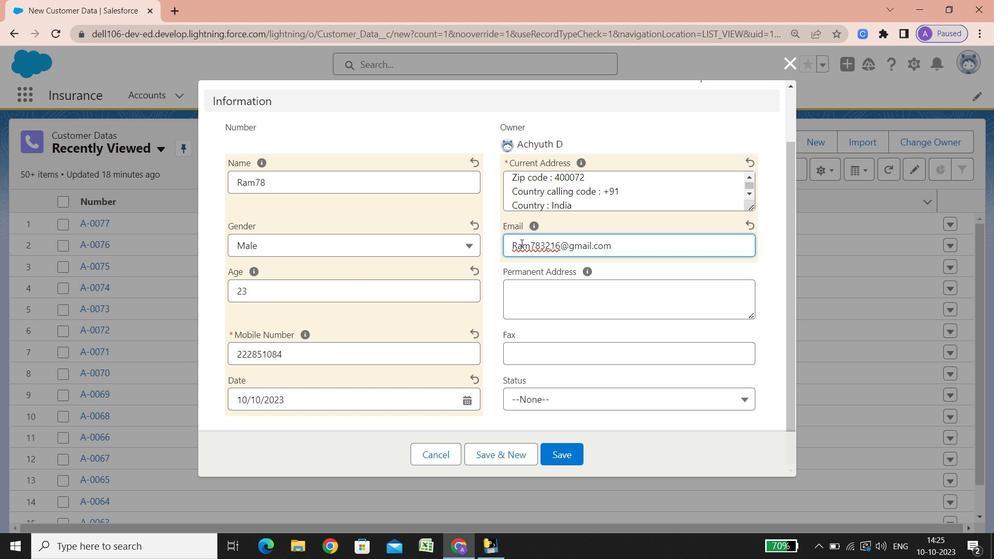 
Action: Mouse moved to (521, 286)
Screenshot: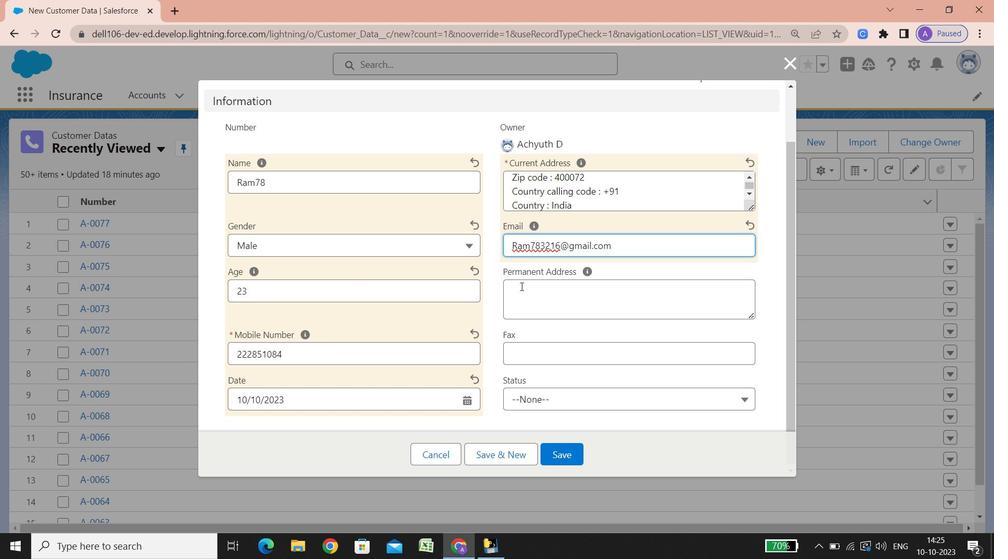 
Action: Mouse pressed left at (521, 286)
Screenshot: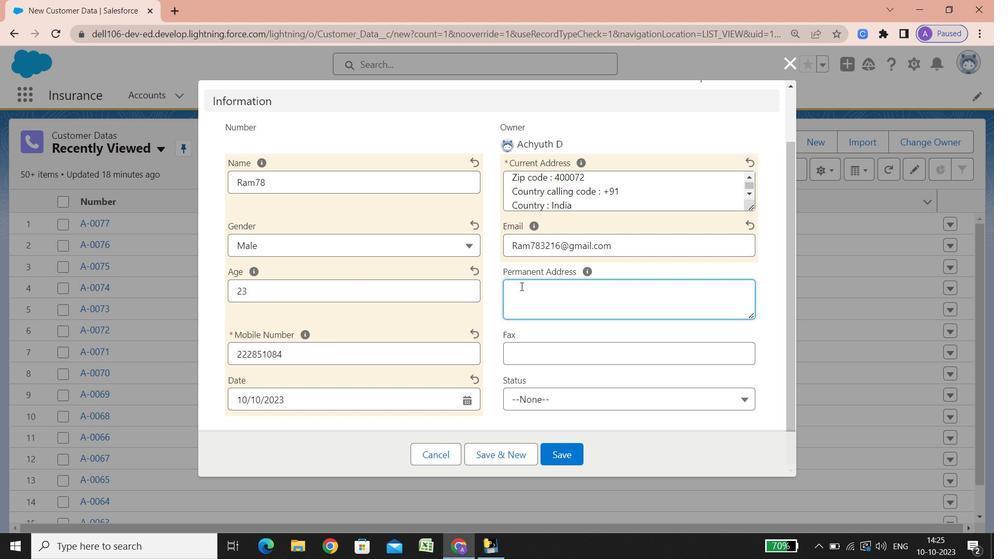 
Action: Key pressed <Key.shift>Street<Key.space><Key.shift_r><Key.shift_r>:<Key.space><Key.shift><Key.shift><Key.shift><Key.shift><Key.shift><Key.shift><Key.shift><Key.shift>Flat<Key.space><Key.shift>No<Key.space>3,<Key.space><Key.shift><Key.shift><Key.shift><Key.shift>Gaurav,<Key.space><Key.shift><Key.shift><Key.shift><Key.shift><Key.shift><Key.shift><Key.shift>Sector<Key.space>21,<Key.space><Key.shift>Nerul,<Key.space><Key.shift>He<Key.backspace><Key.backspace>poddar<Key.space><Key.shift>Nagar,<Key.space><Key.shift>Jodhpur<Key.space><Key.shift>Park<Key.space><Key.enter><Key.shift>City<Key.space><Key.shift_r>:<Key.space><Key.shift>Kolkata<Key.enter><Key.shift><Key.shift>State/<Key.shift><Key.shift><Key.shift><Key.shift><Key.shift><Key.shift>Province<Key.backspace>e/area<Key.space><Key.shift_r>:<Key.space><Key.shift><Key.shift><Key.shift><Key.shift>West<Key.space><Key.shift>Bengal<Key.enter><Key.shift>Phone<Key.space>number<Key.space><Key.shift_r><Key.shift_r><Key.shift_r>:<Key.space>03324830777<Key.enter><Key.shift>Zip<Key.space>code<Key.space><Key.shift_r>:<Key.space>700068<Key.enter><Key.shift>Country<Key.space>calling<Key.space>code<Key.space><Key.shift_r>:<Key.space><Key.shift_r>+91<Key.enter><Key.shift>Country<Key.space><Key.shift_r>:<Key.space><Key.shift>India
Screenshot: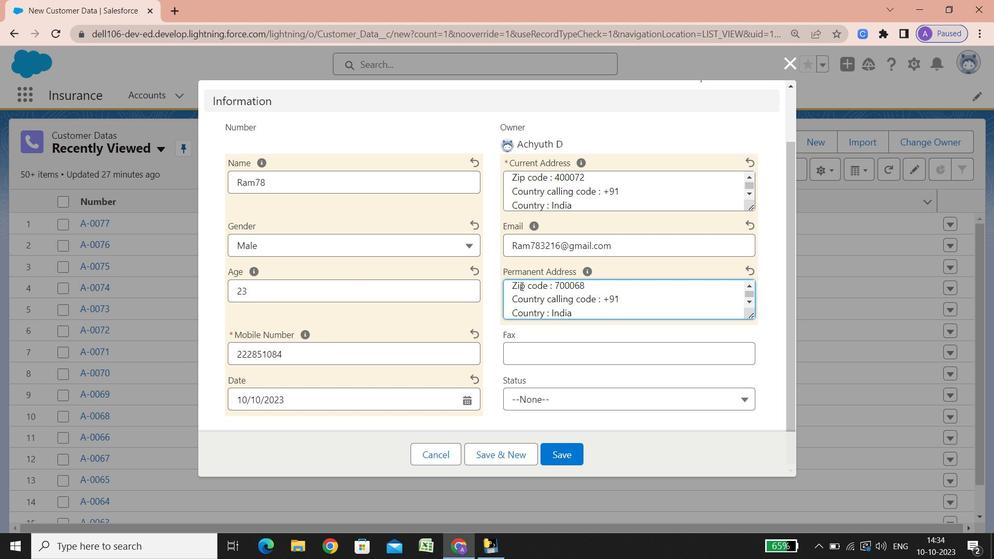 
Action: Mouse moved to (535, 357)
Screenshot: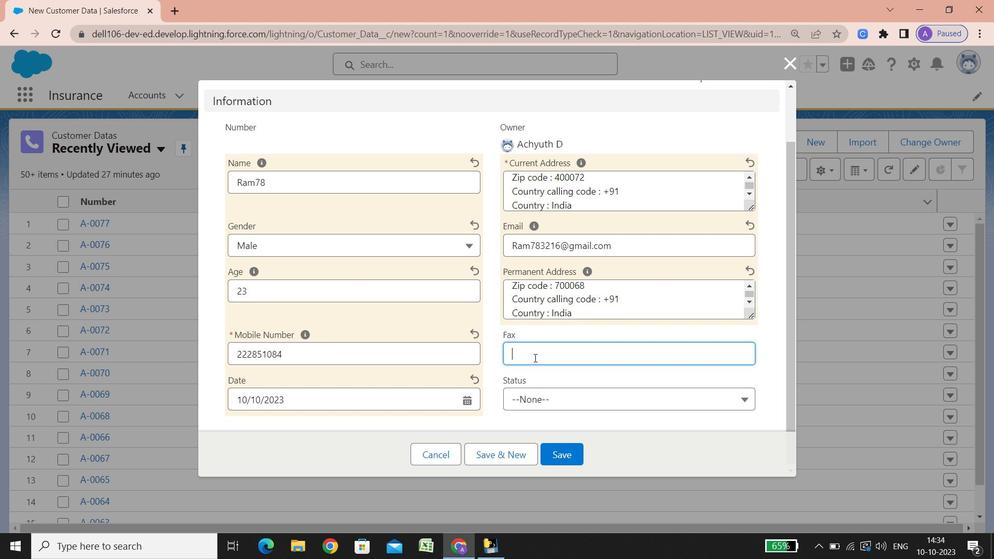 
Action: Mouse pressed left at (535, 357)
Screenshot: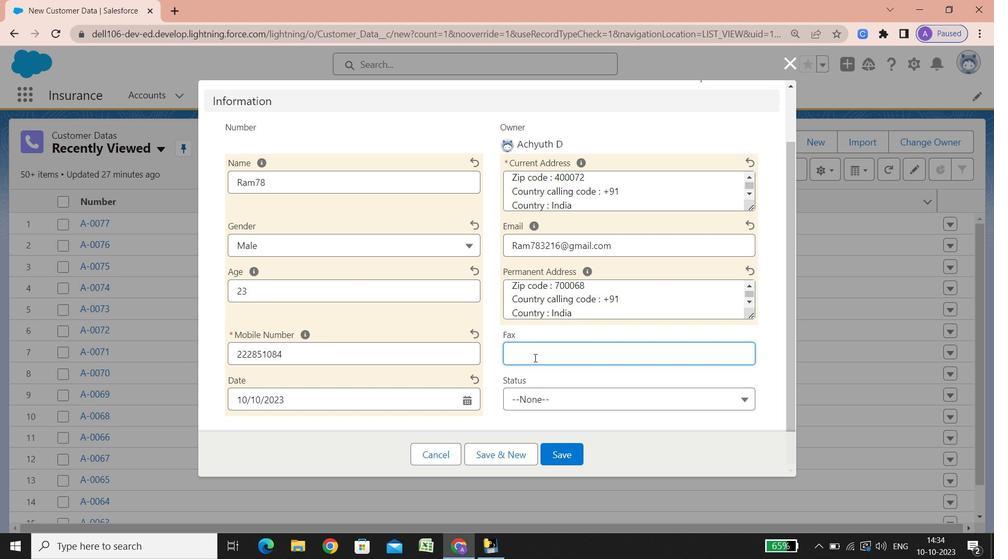 
Action: Key pressed 66359689666
Screenshot: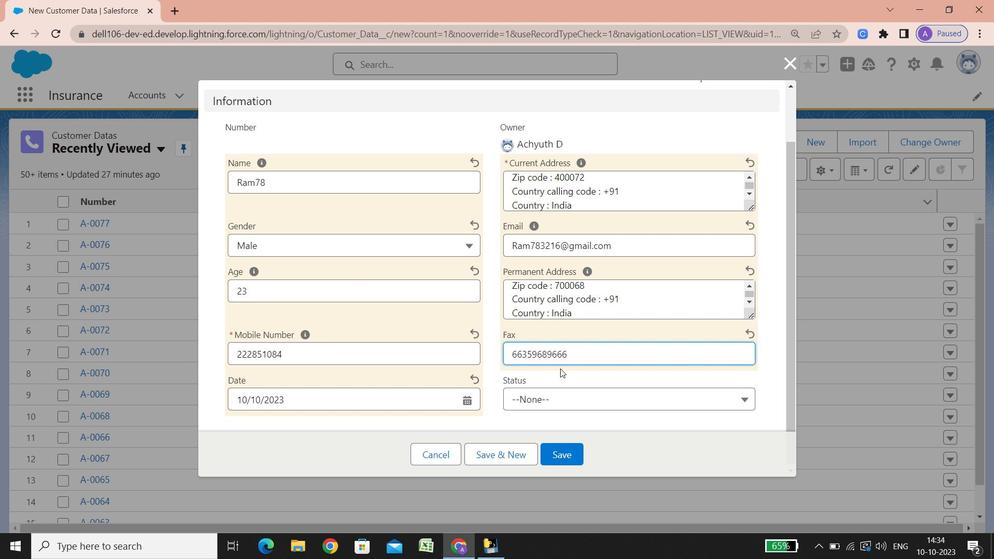 
Action: Mouse moved to (584, 395)
Screenshot: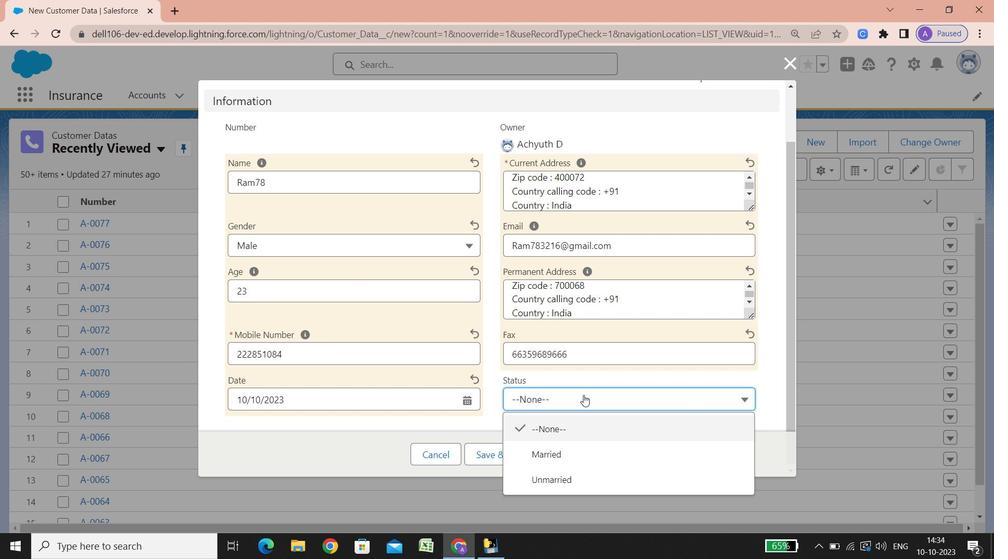 
Action: Mouse pressed left at (584, 395)
Screenshot: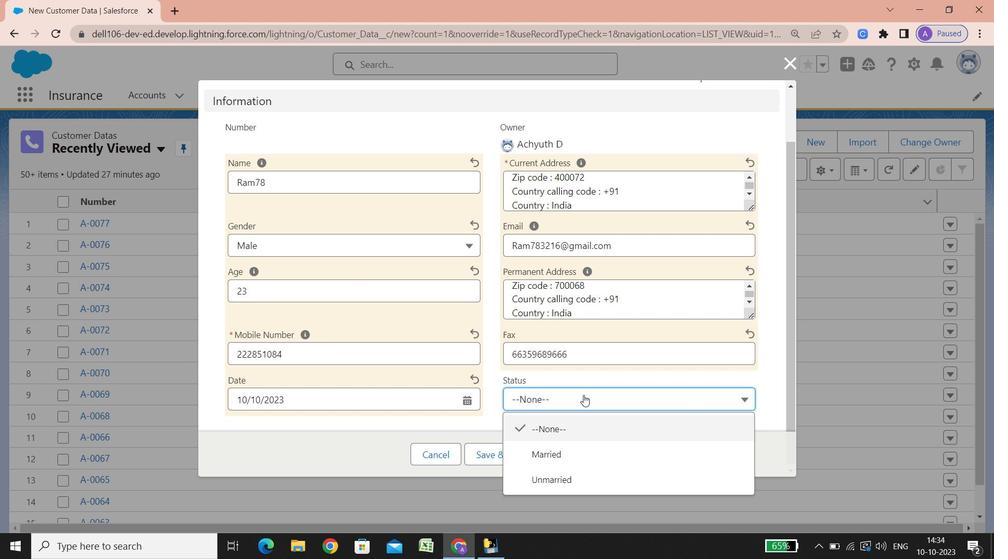 
Action: Mouse moved to (561, 468)
Screenshot: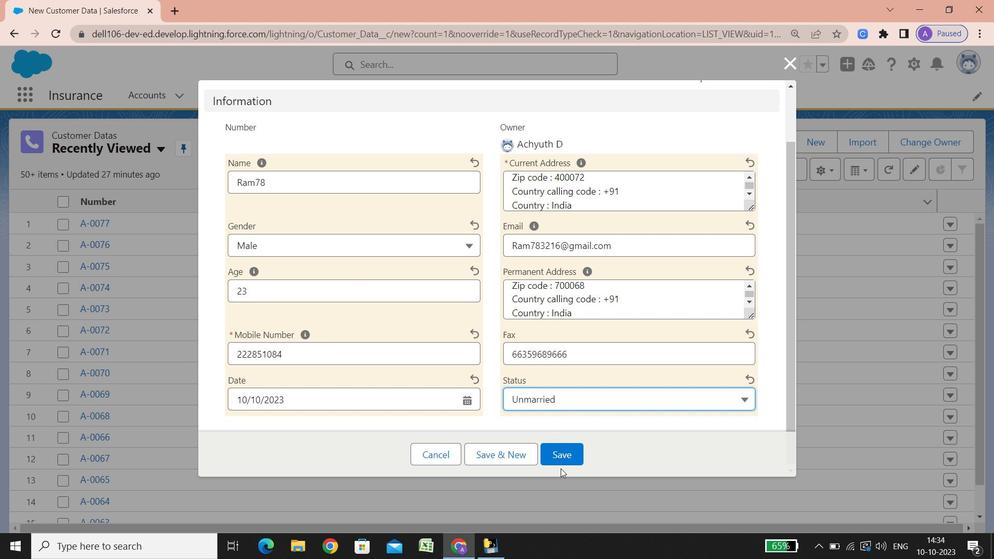 
Action: Mouse pressed left at (561, 468)
Screenshot: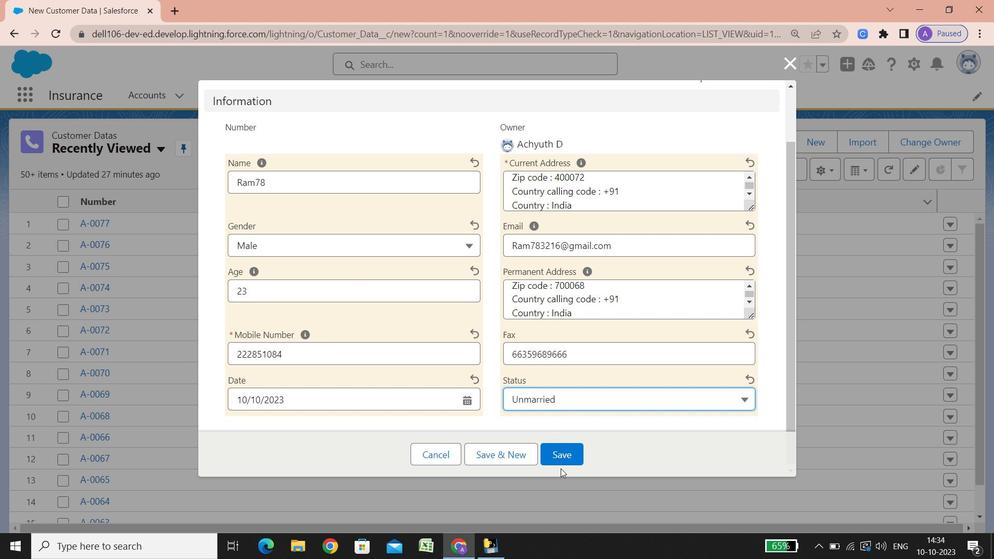 
Action: Mouse moved to (569, 460)
Screenshot: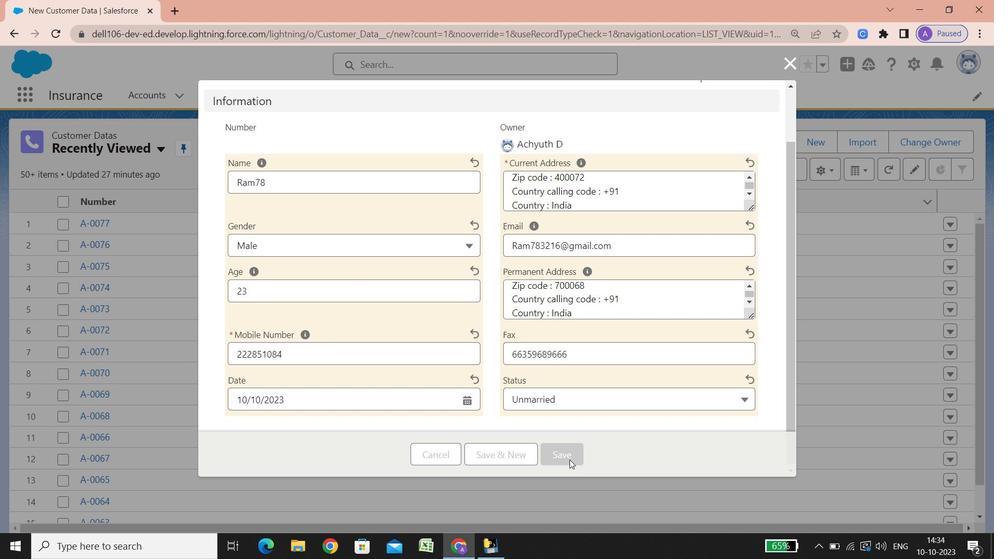 
Action: Mouse pressed left at (569, 460)
Screenshot: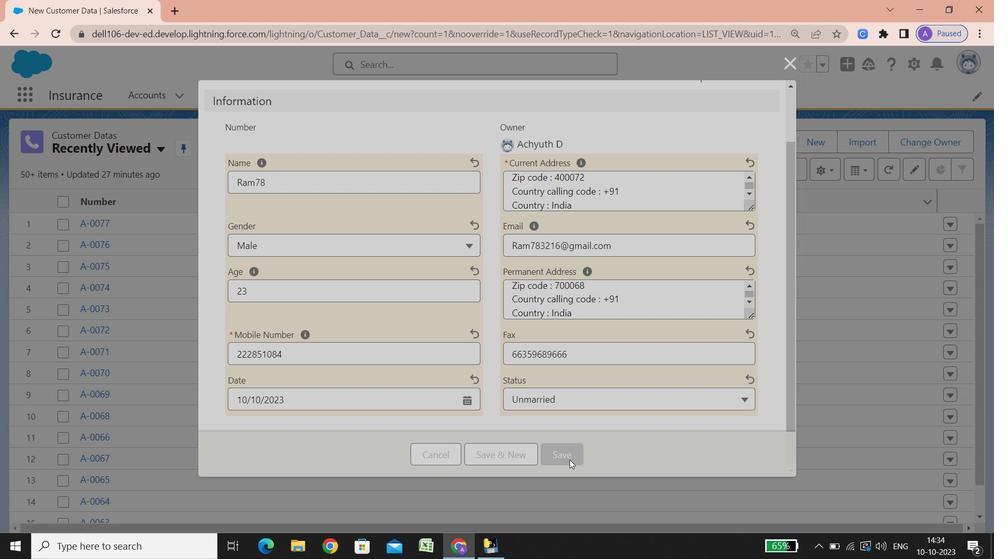 
Action: Mouse moved to (590, 185)
Screenshot: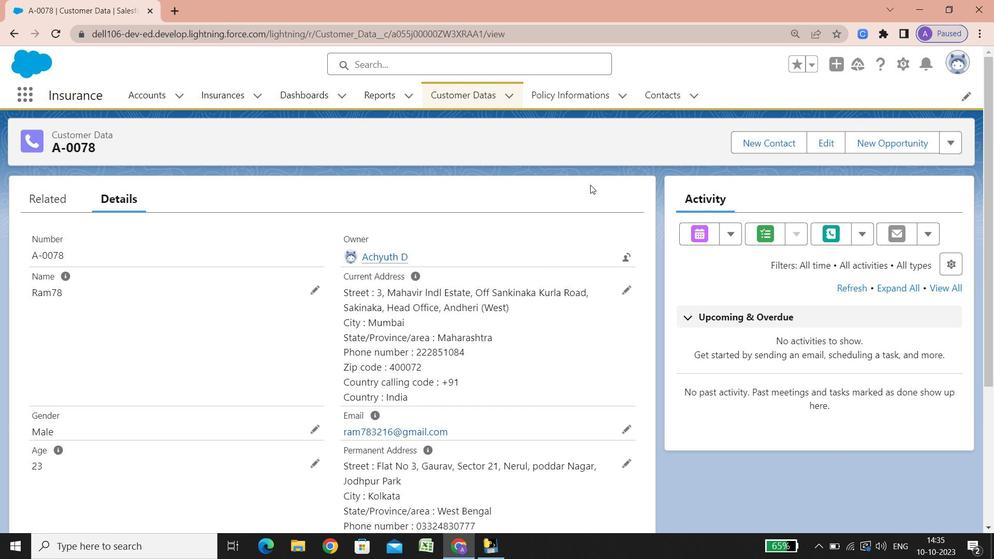 
